 Task: Search one way flight ticket for 5 adults, 1 child, 2 infants in seat and 1 infant on lap in business from Homer: Homer Airport to Fort Wayne: Fort Wayne International Airport on 5-4-2023. Number of bags: 2 checked bags. Price is upto 81000. Outbound departure time preference is 16:45.
Action: Mouse moved to (324, 275)
Screenshot: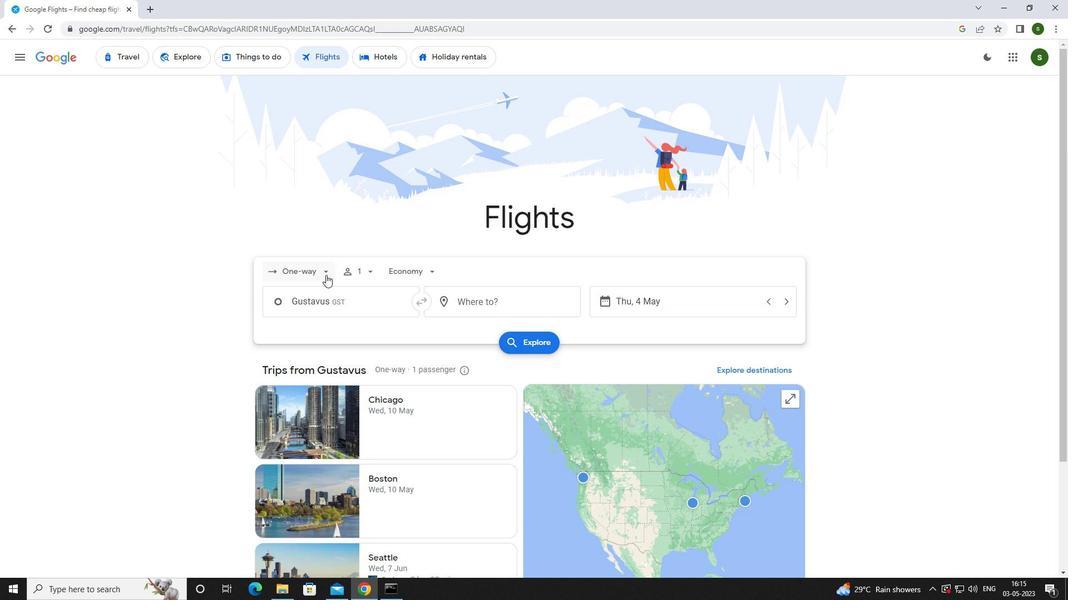 
Action: Mouse pressed left at (324, 275)
Screenshot: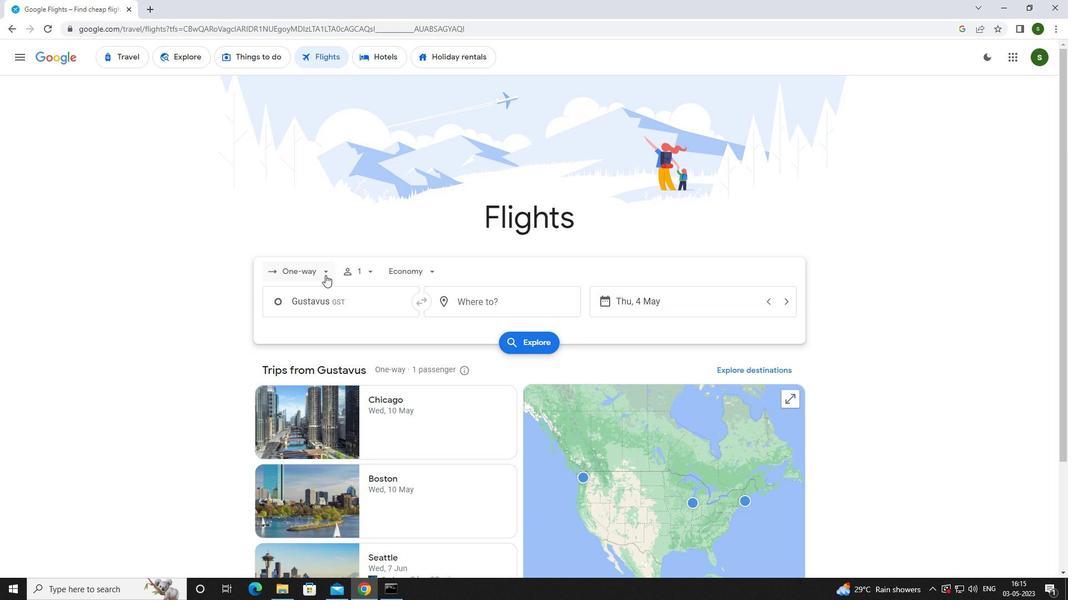 
Action: Mouse moved to (319, 322)
Screenshot: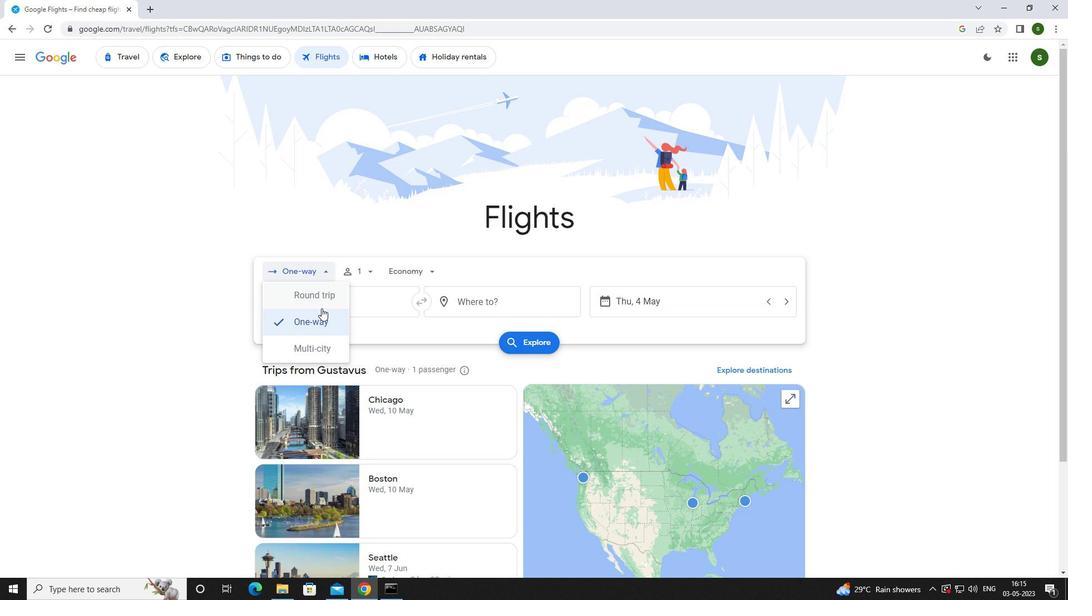 
Action: Mouse pressed left at (319, 322)
Screenshot: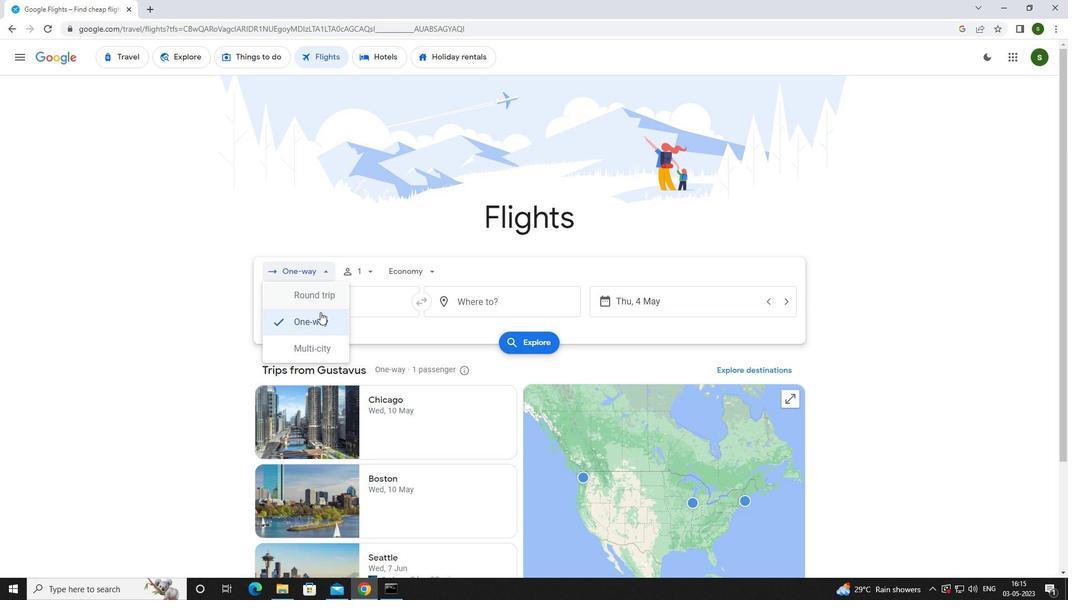 
Action: Mouse moved to (371, 271)
Screenshot: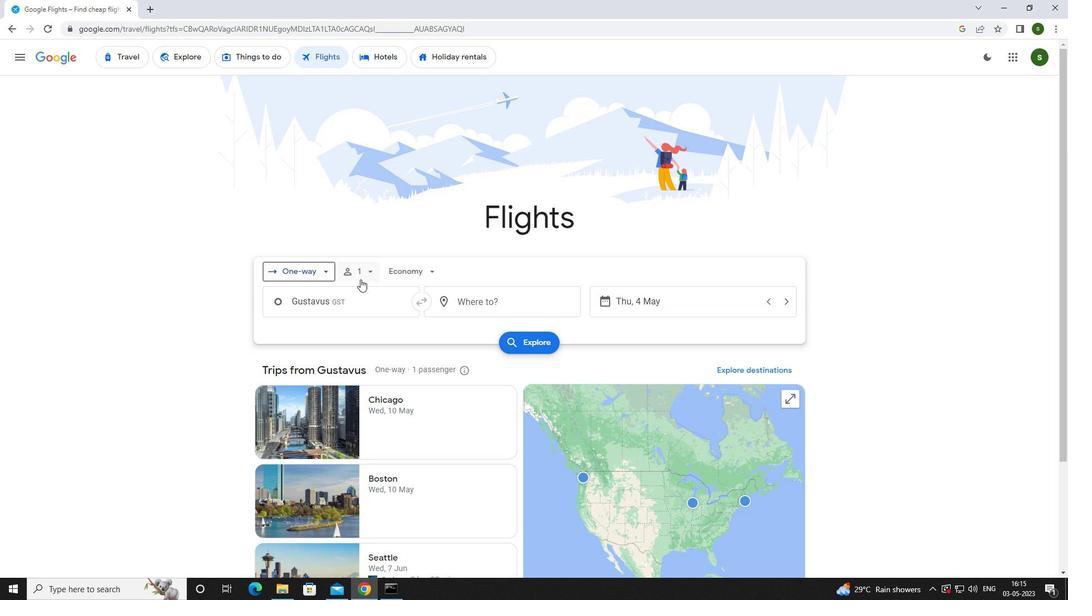 
Action: Mouse pressed left at (371, 271)
Screenshot: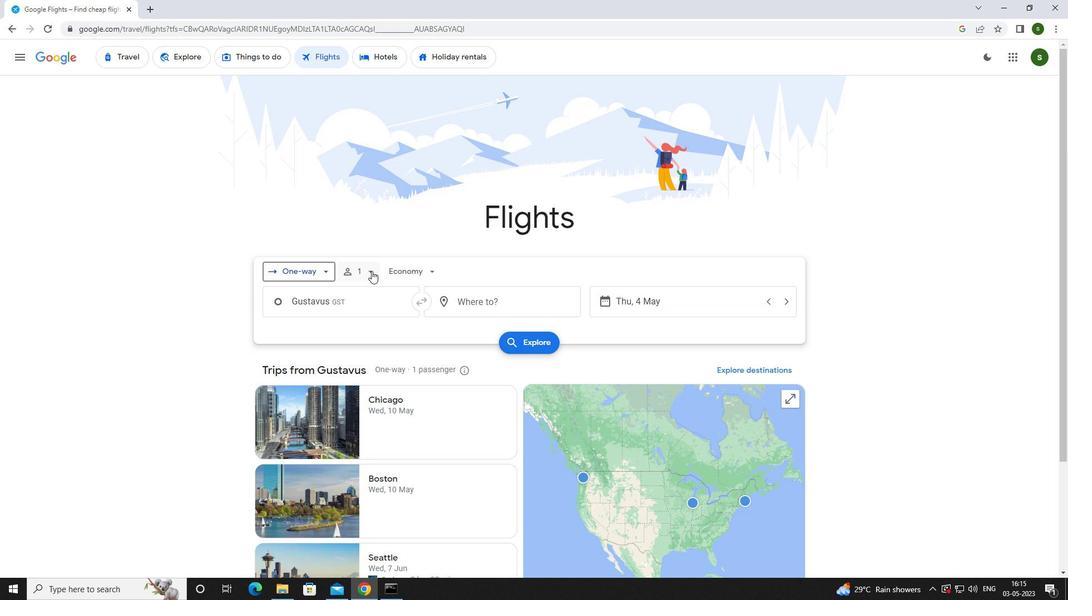 
Action: Mouse moved to (458, 297)
Screenshot: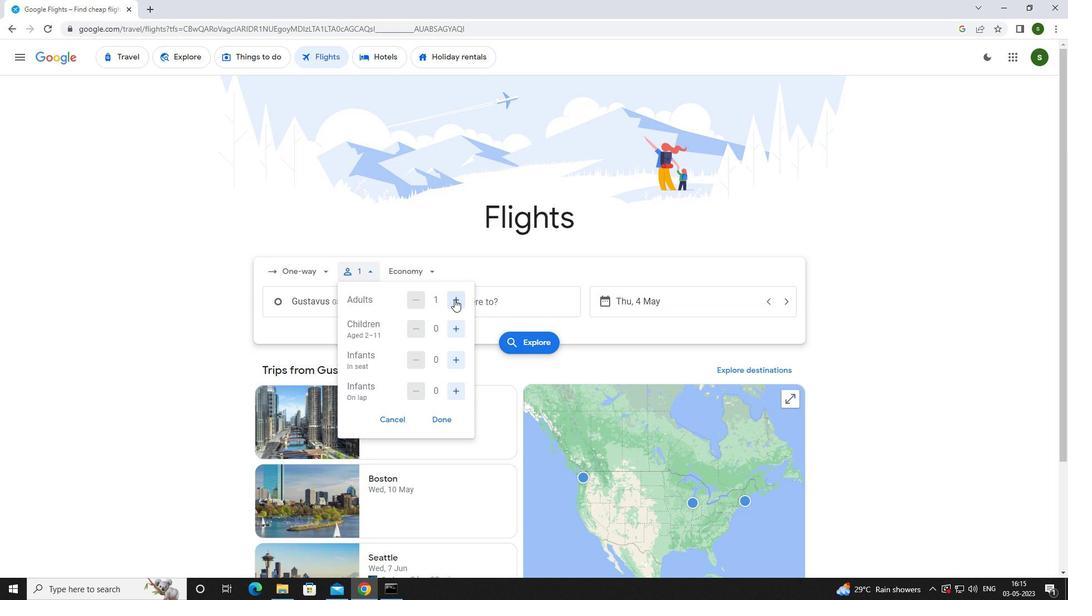 
Action: Mouse pressed left at (458, 297)
Screenshot: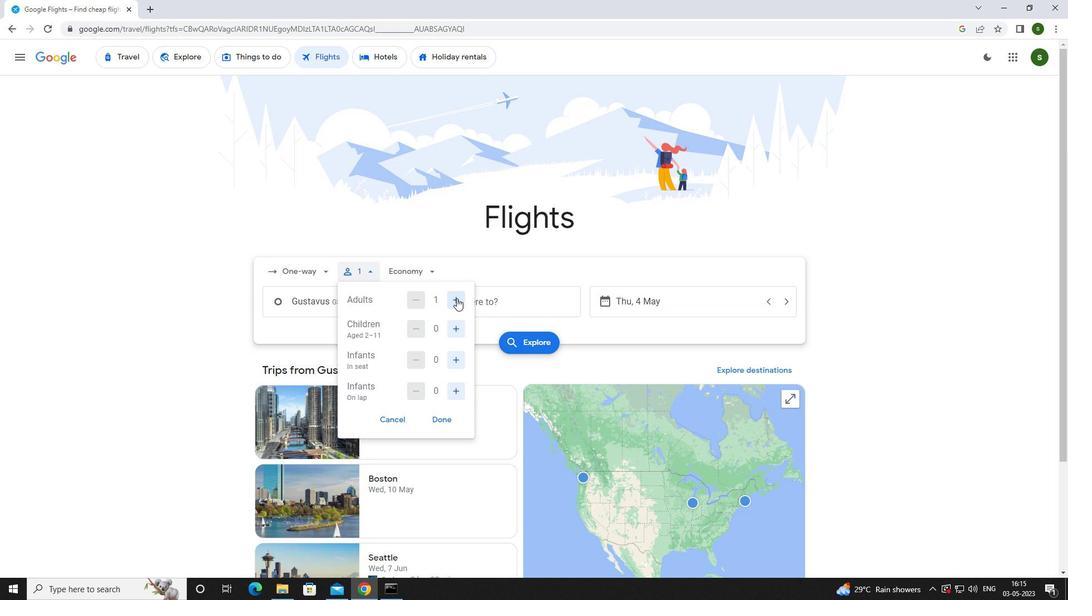 
Action: Mouse pressed left at (458, 297)
Screenshot: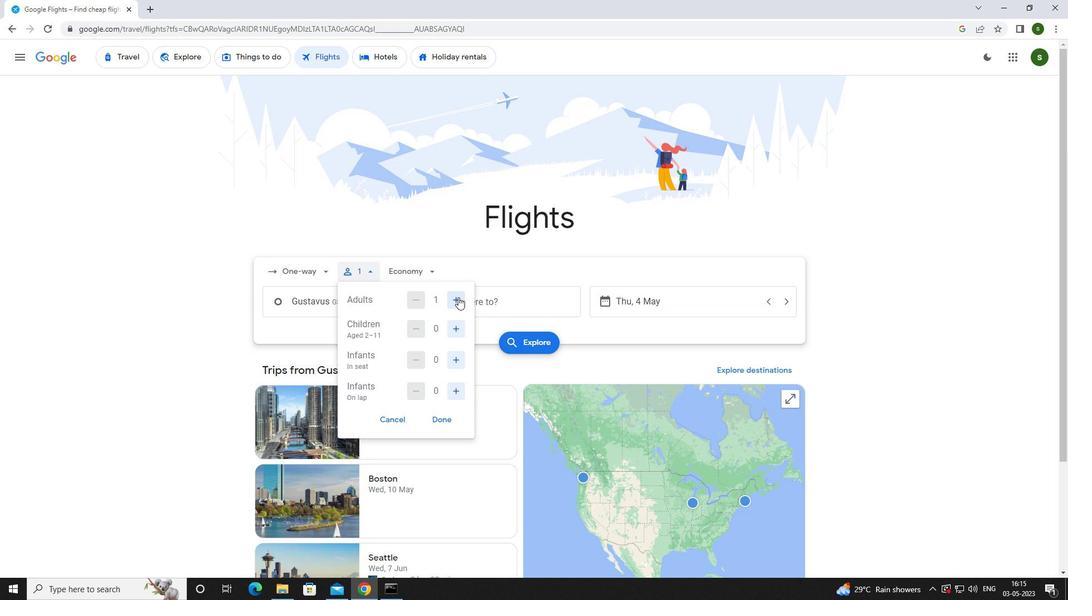 
Action: Mouse pressed left at (458, 297)
Screenshot: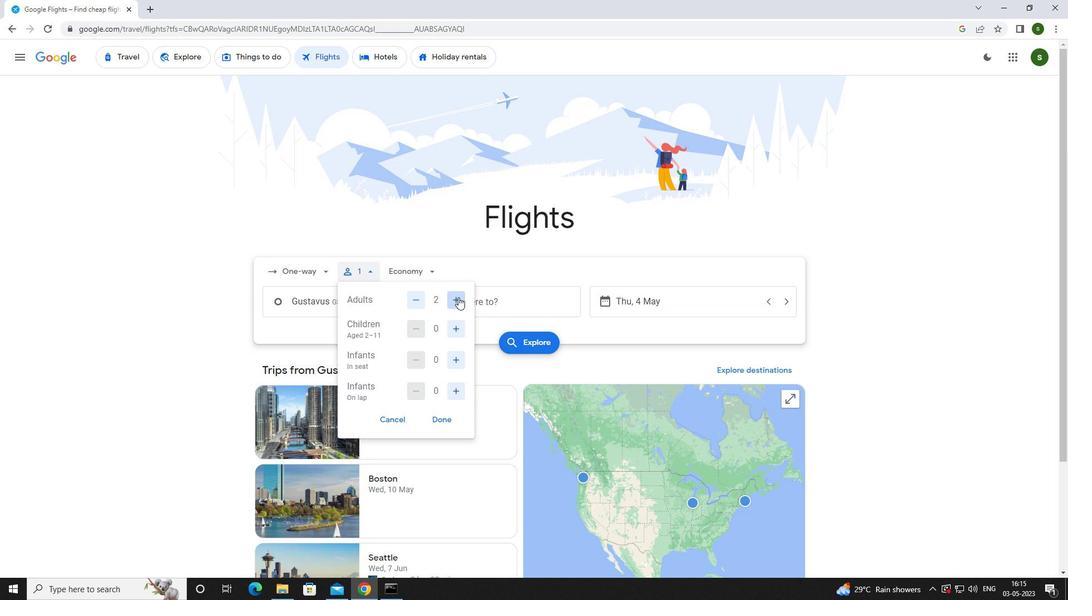 
Action: Mouse pressed left at (458, 297)
Screenshot: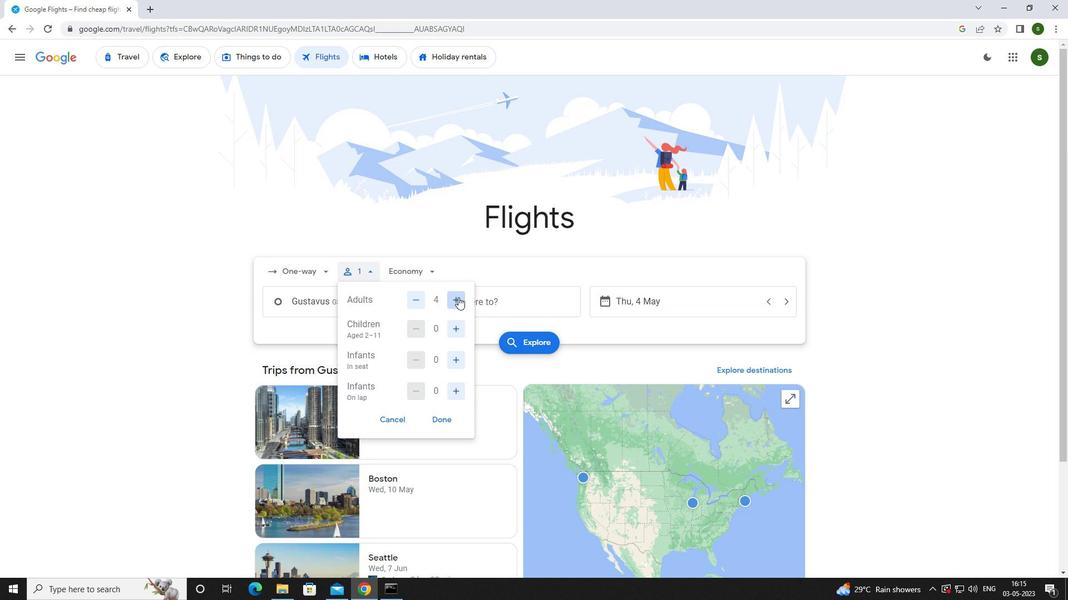 
Action: Mouse moved to (447, 328)
Screenshot: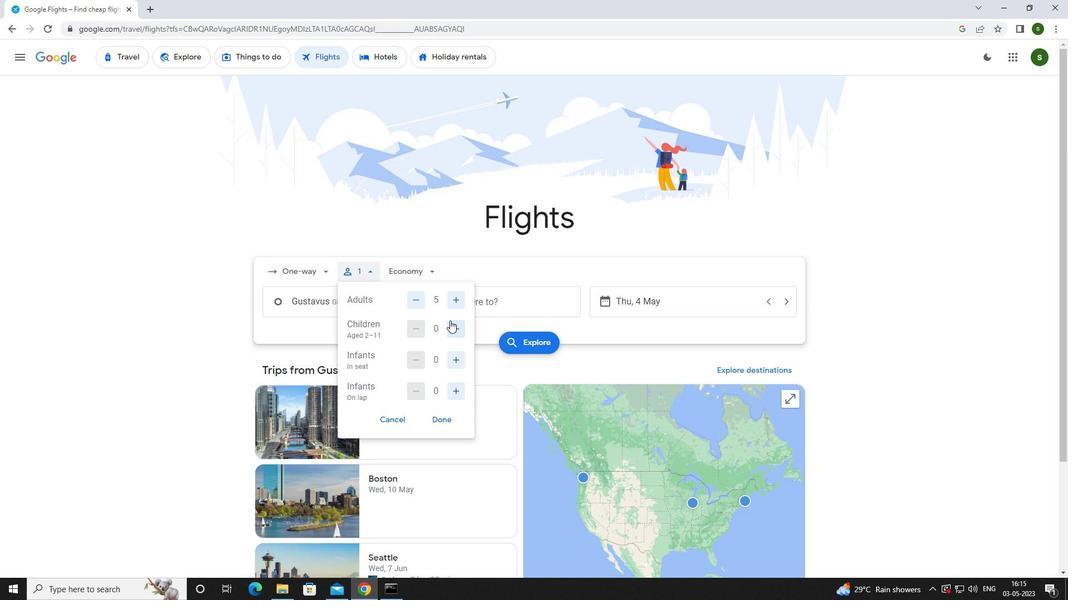
Action: Mouse pressed left at (447, 328)
Screenshot: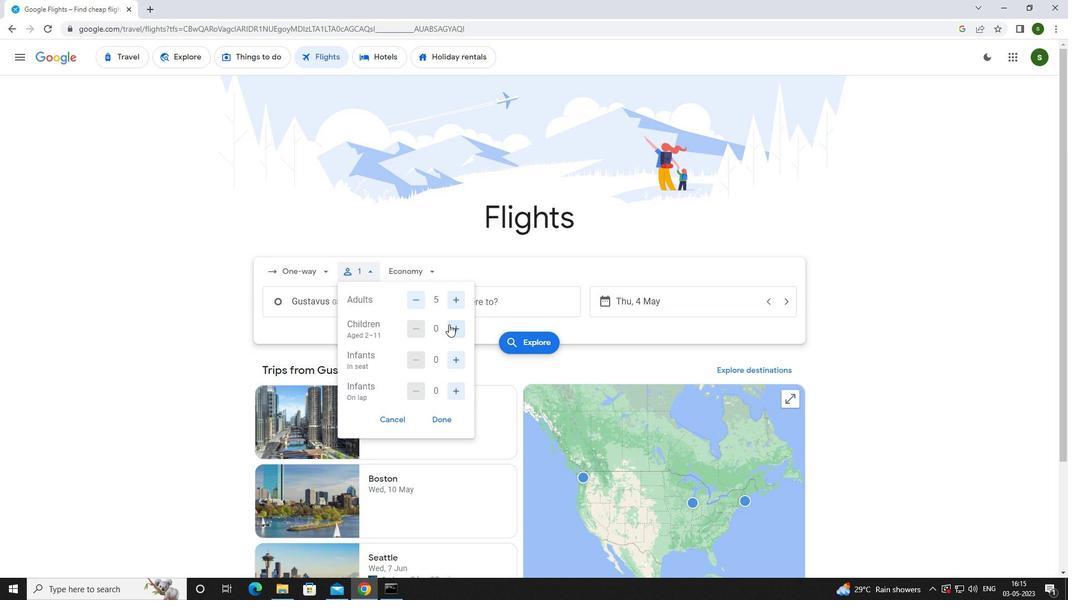 
Action: Mouse moved to (453, 350)
Screenshot: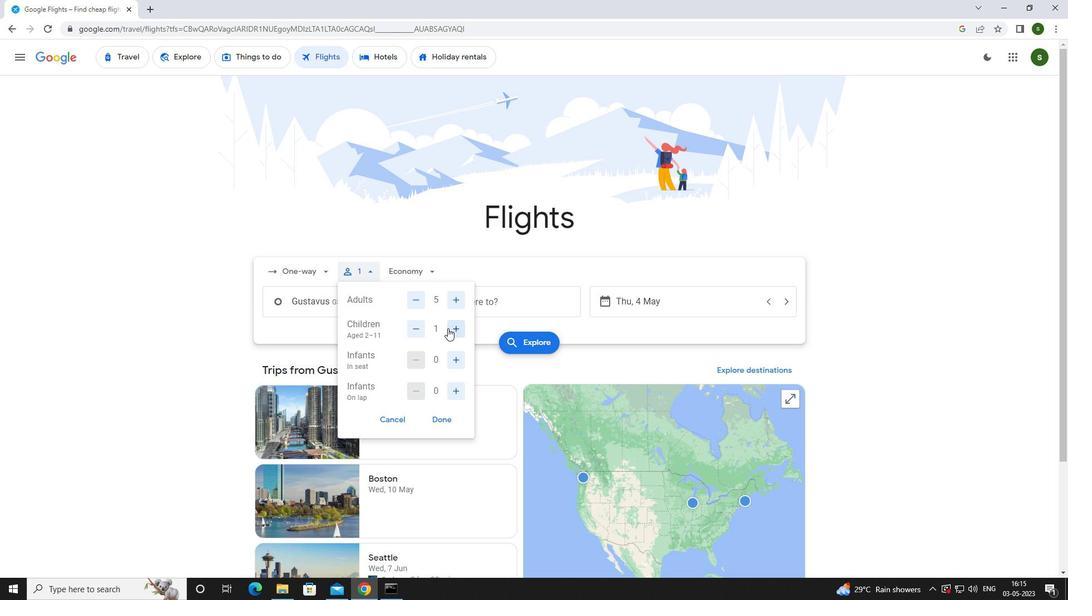 
Action: Mouse pressed left at (453, 350)
Screenshot: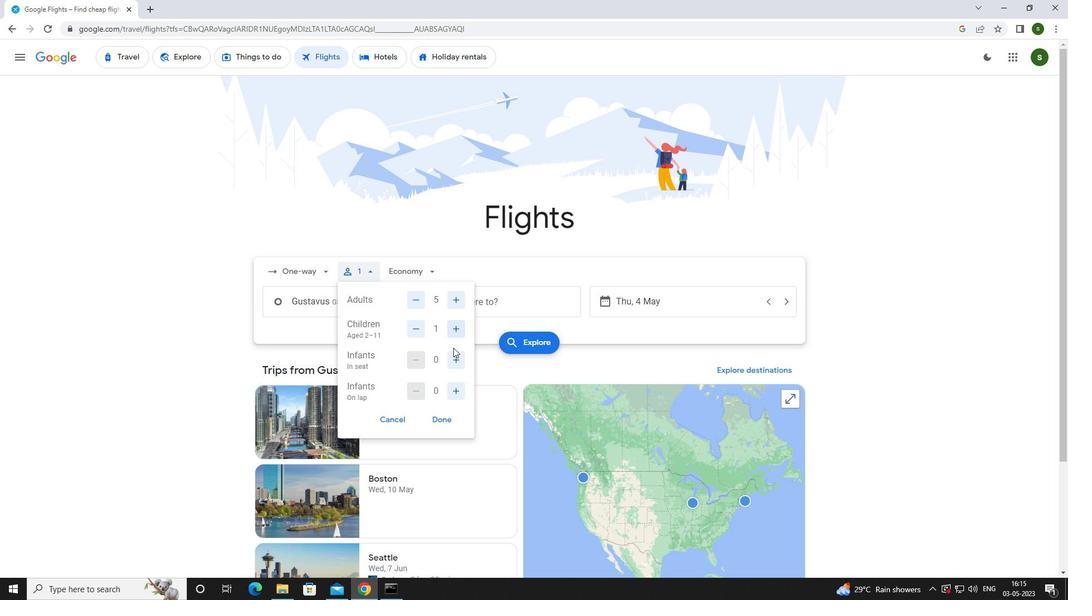 
Action: Mouse pressed left at (453, 350)
Screenshot: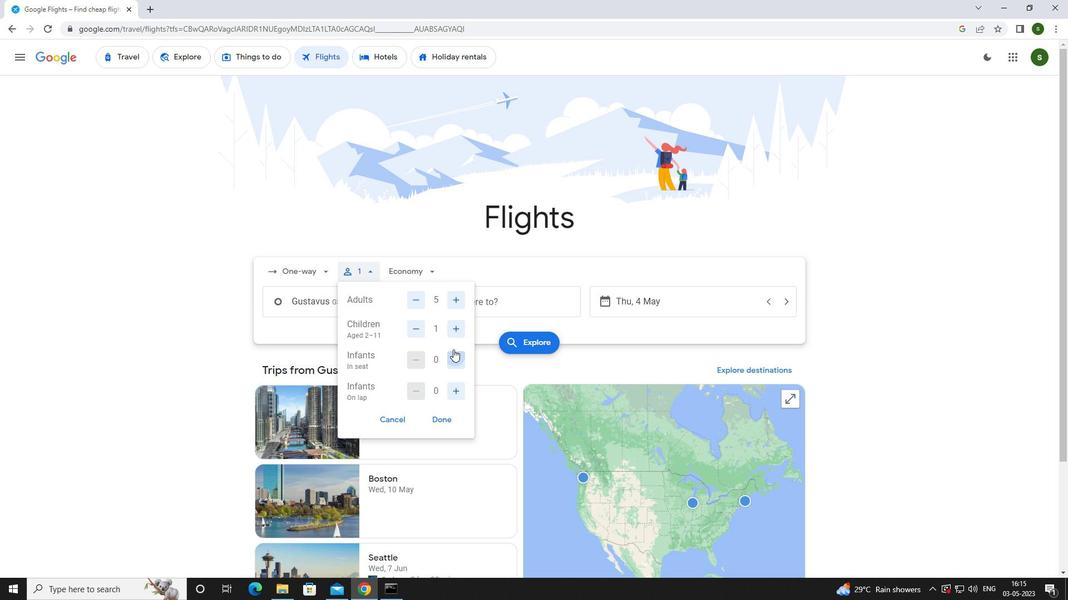 
Action: Mouse moved to (455, 388)
Screenshot: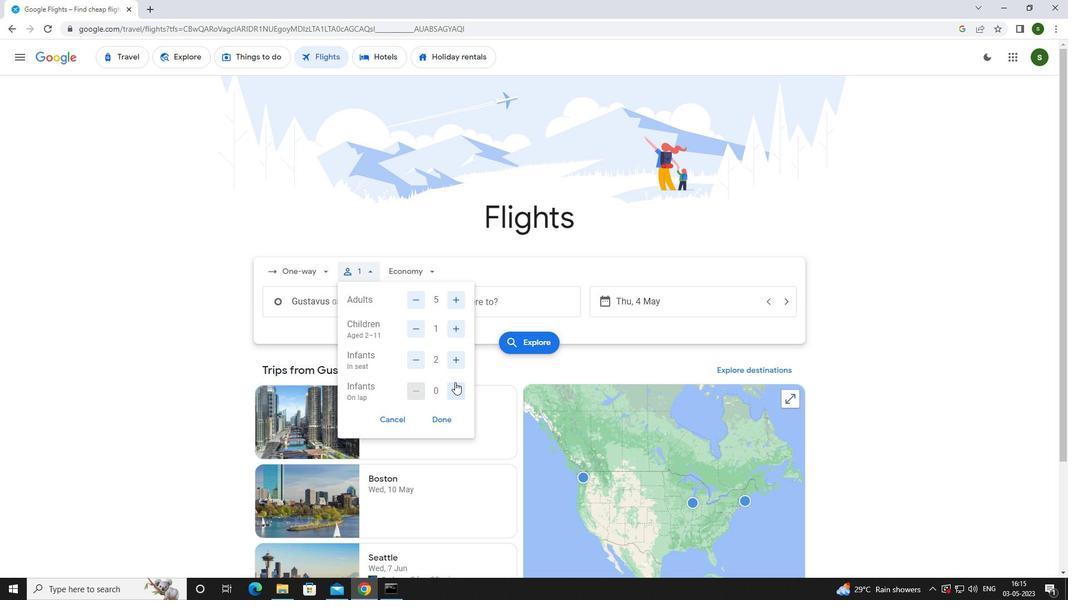 
Action: Mouse pressed left at (455, 388)
Screenshot: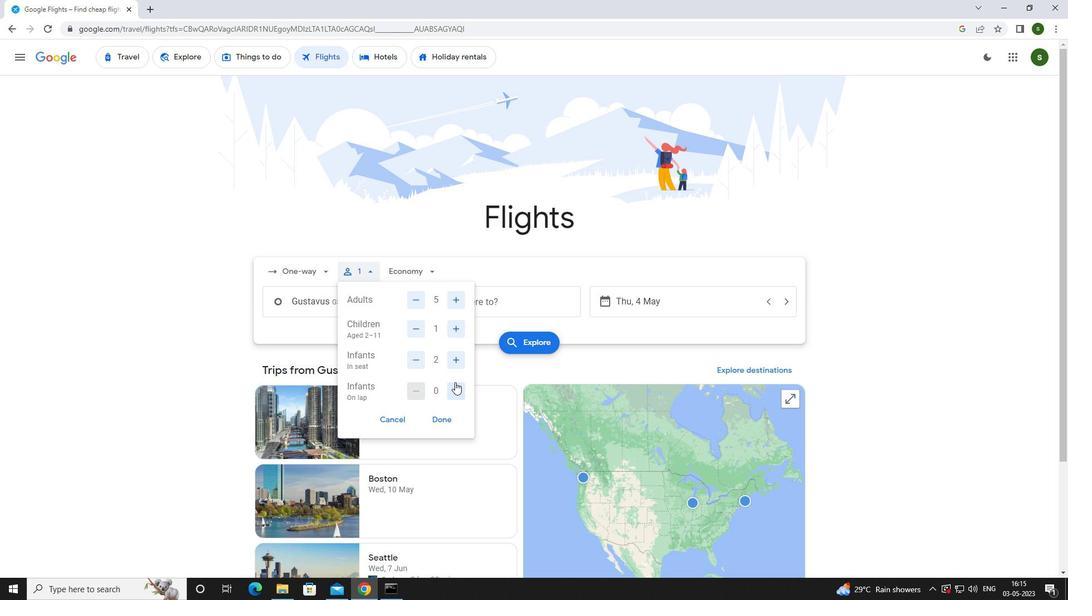 
Action: Mouse moved to (422, 268)
Screenshot: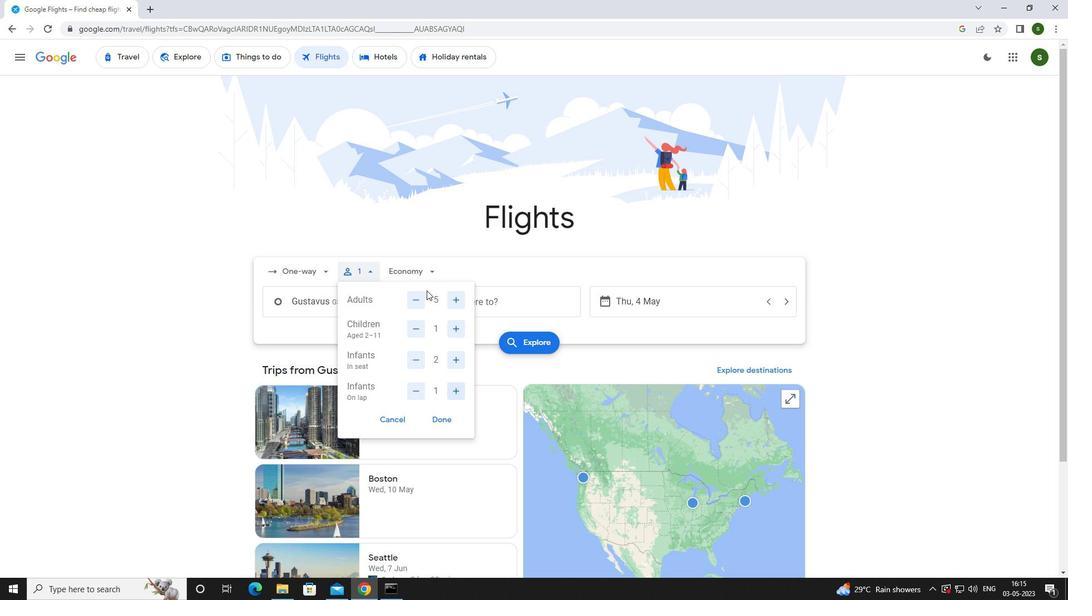 
Action: Mouse pressed left at (422, 268)
Screenshot: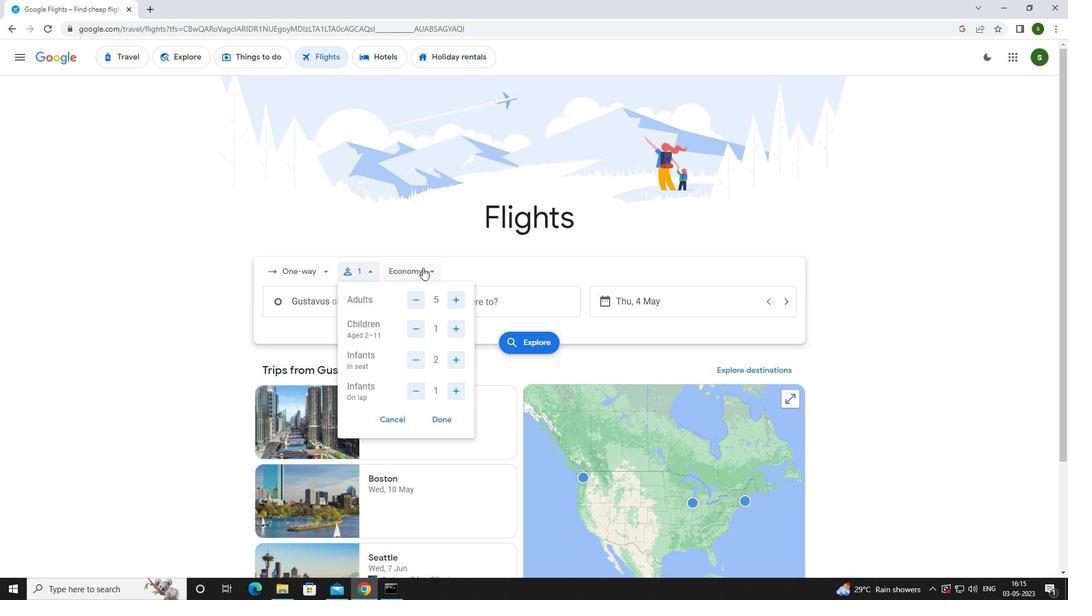 
Action: Mouse moved to (434, 346)
Screenshot: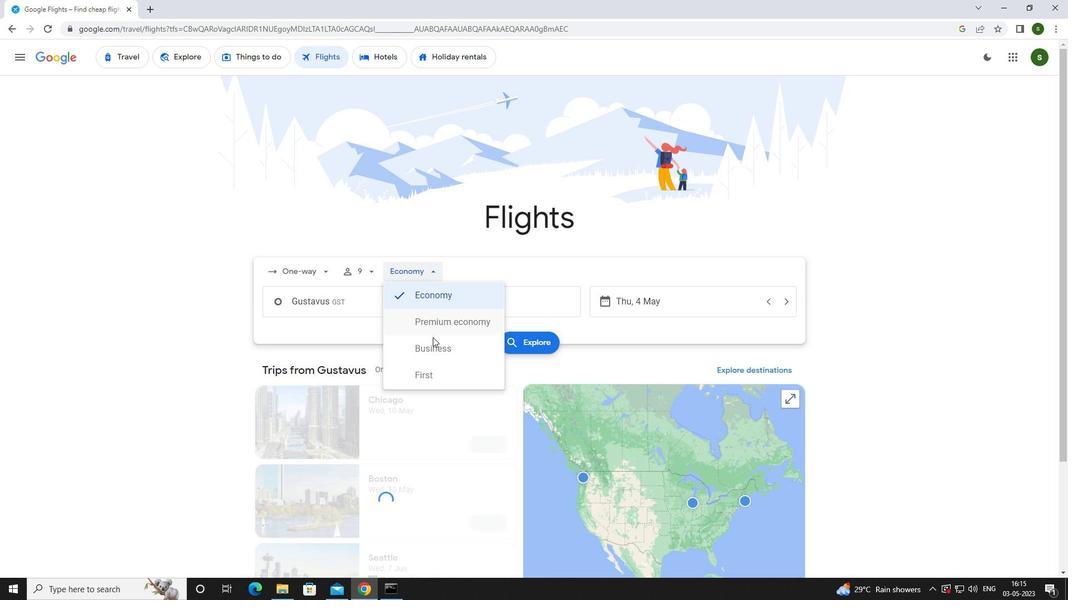 
Action: Mouse pressed left at (434, 346)
Screenshot: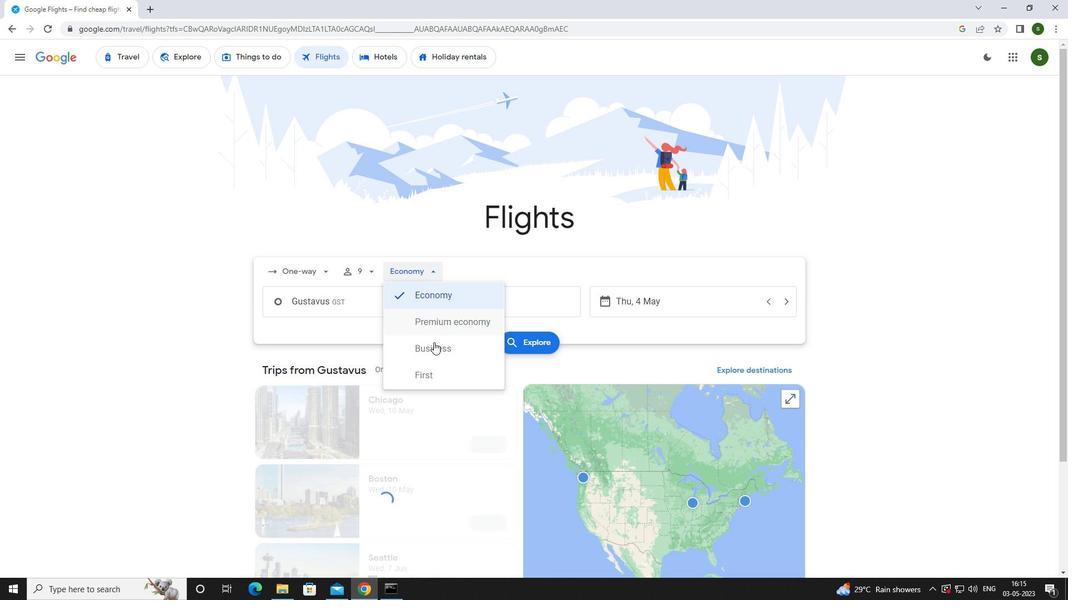 
Action: Mouse moved to (373, 301)
Screenshot: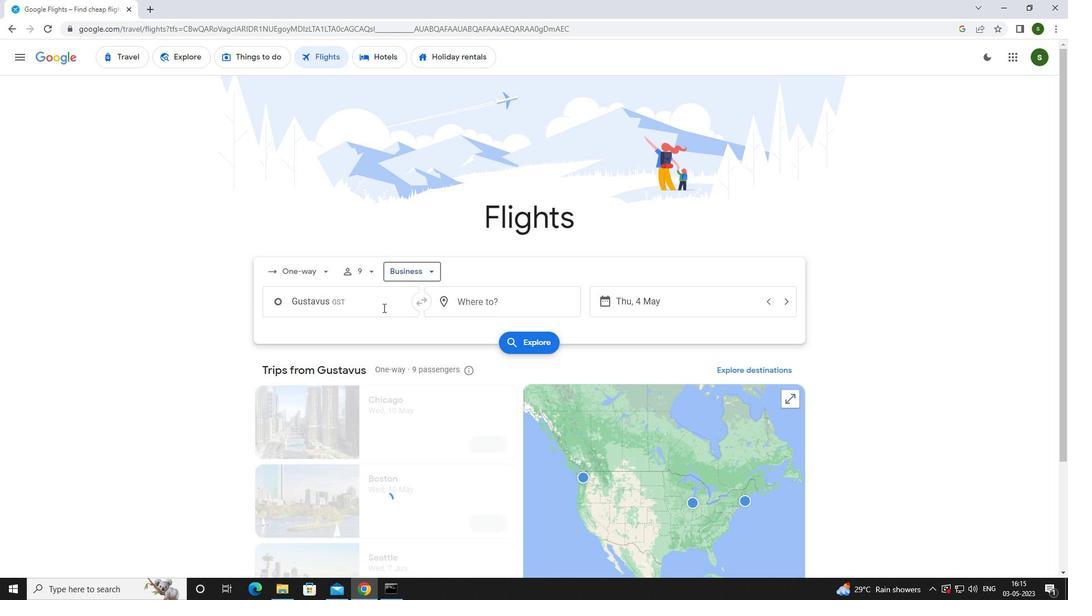 
Action: Mouse pressed left at (373, 301)
Screenshot: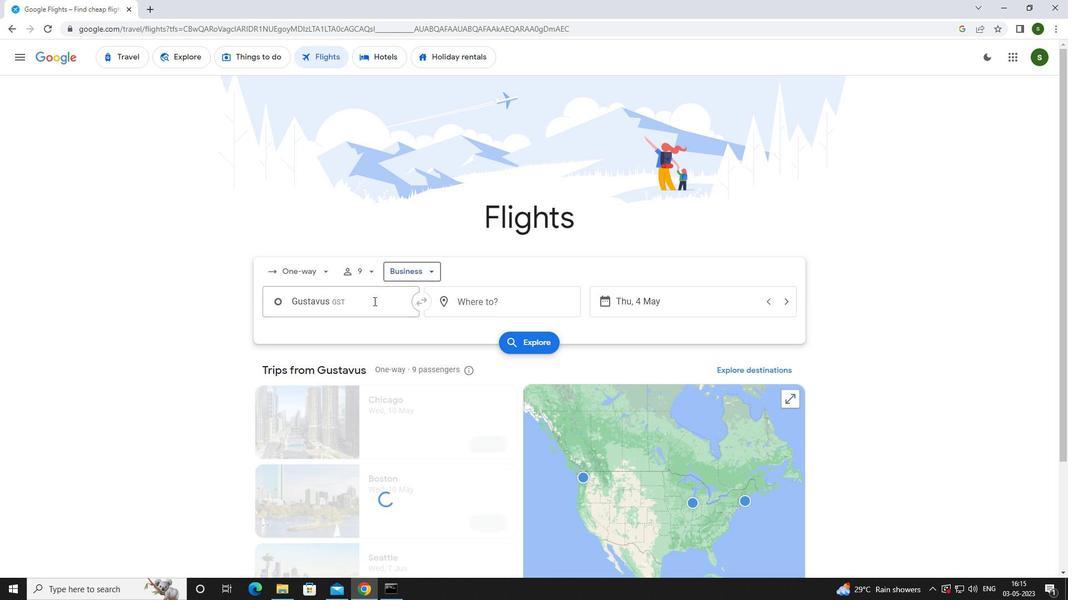 
Action: Key pressed <Key.caps_lock>h<Key.caps_lock>omer
Screenshot: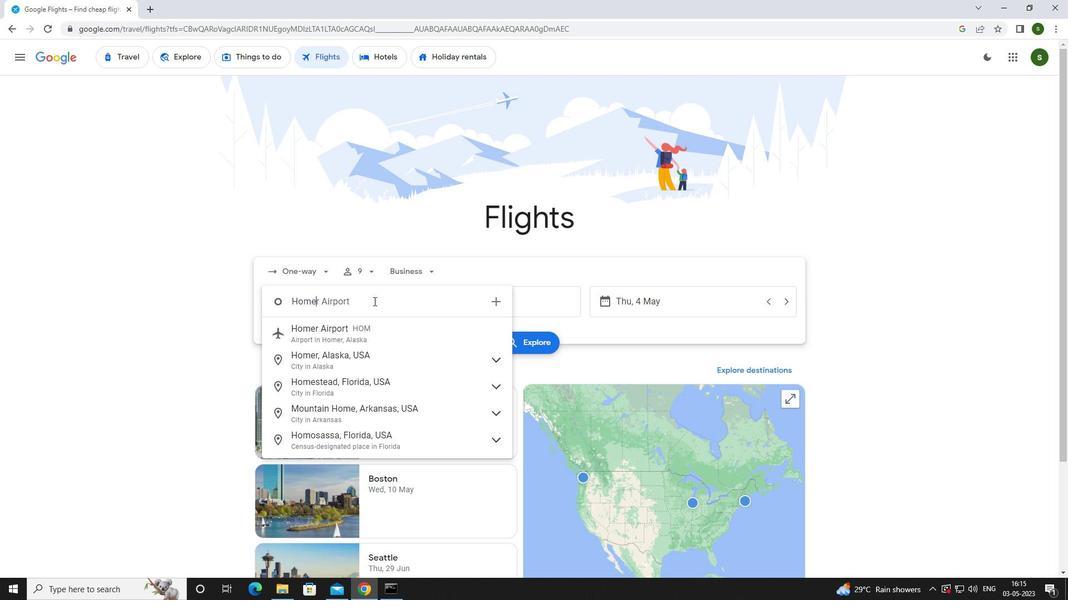 
Action: Mouse moved to (384, 392)
Screenshot: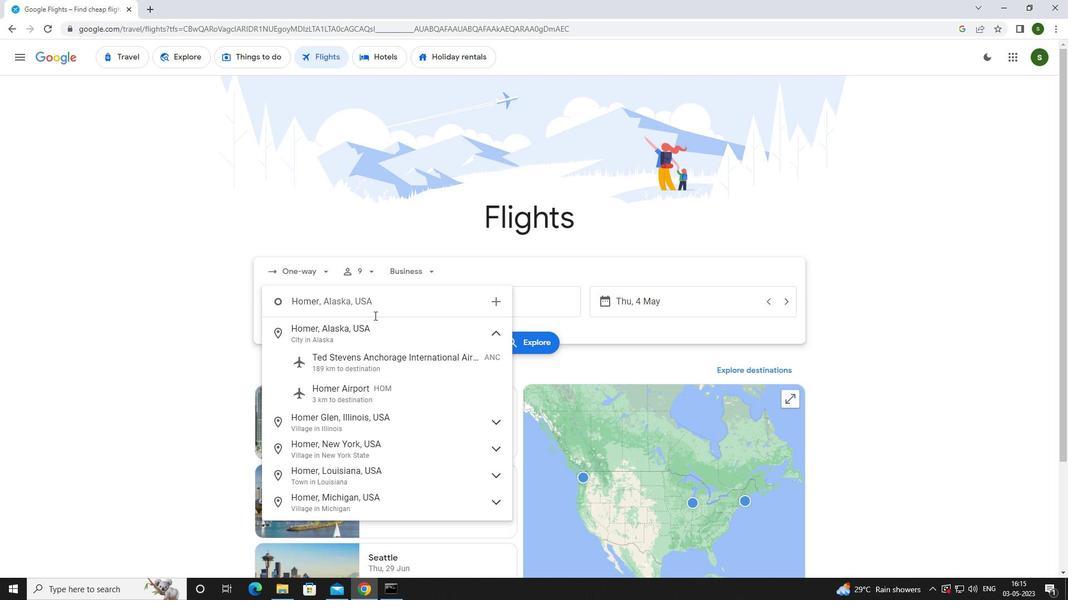 
Action: Mouse pressed left at (384, 392)
Screenshot: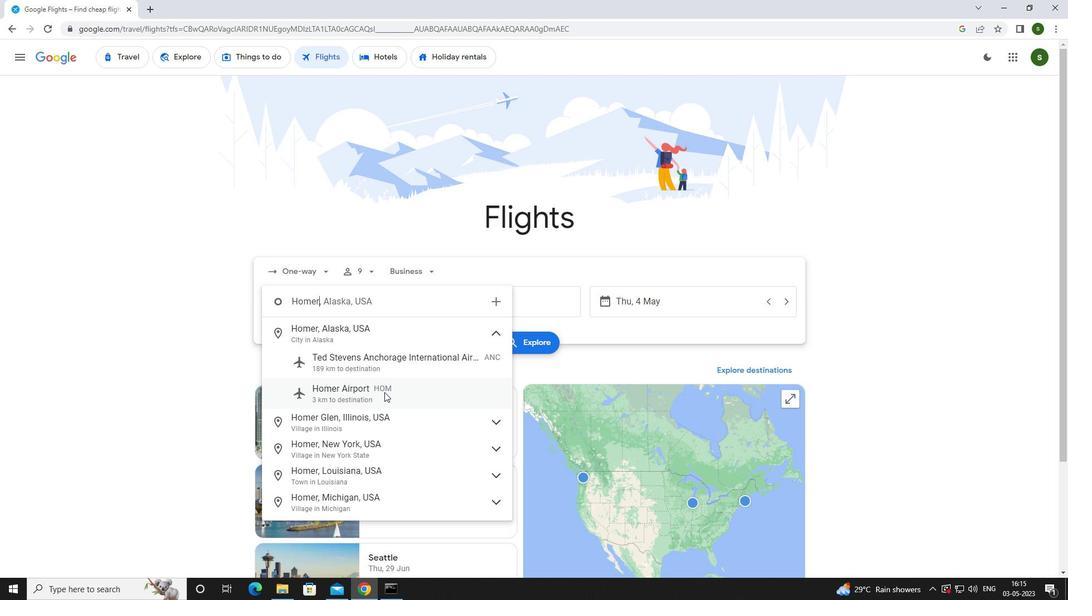 
Action: Mouse moved to (495, 306)
Screenshot: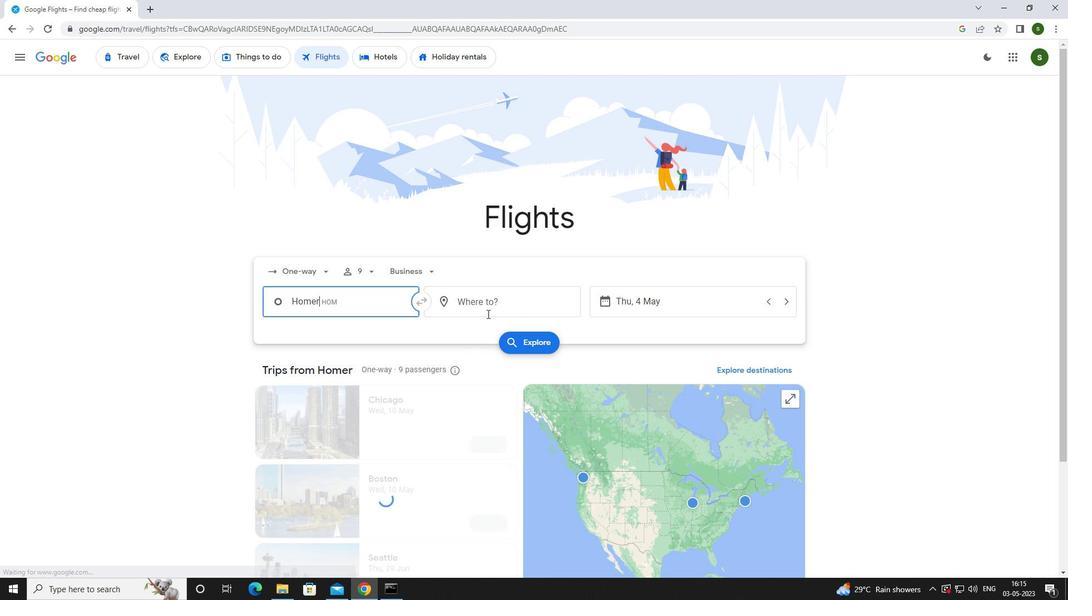 
Action: Mouse pressed left at (495, 306)
Screenshot: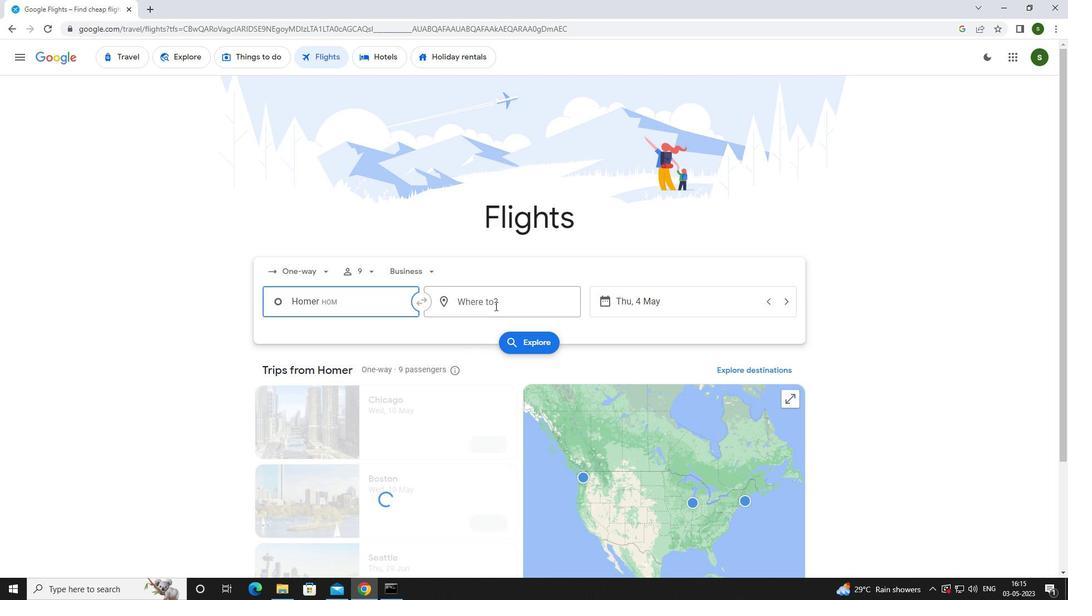 
Action: Key pressed <Key.caps_lock>f<Key.caps_lock>ort<Key.space><Key.caps_lock>w<Key.caps_lock>ay
Screenshot: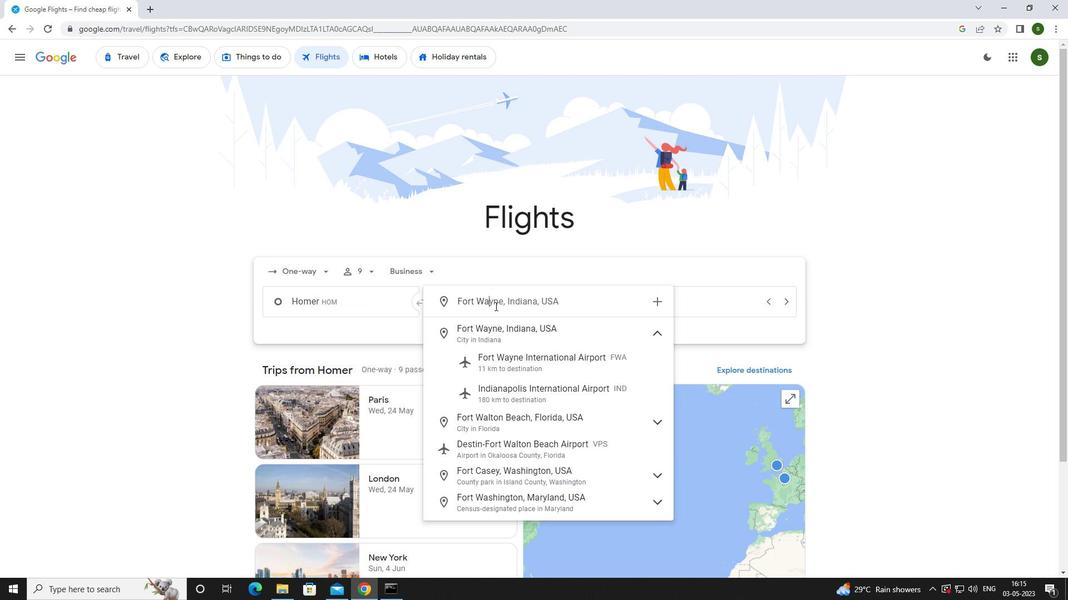 
Action: Mouse moved to (515, 360)
Screenshot: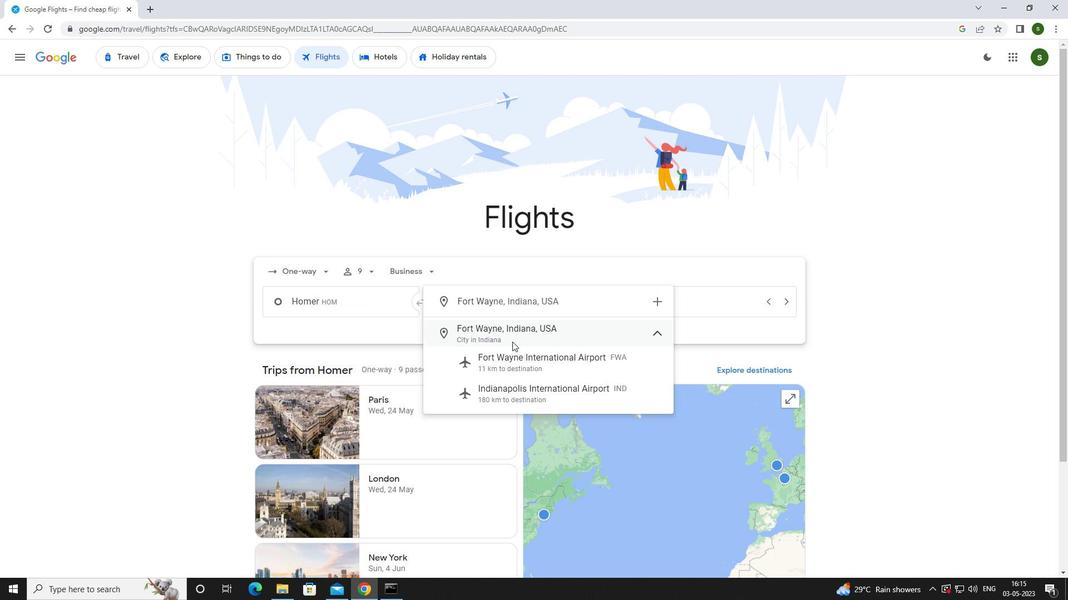 
Action: Mouse pressed left at (515, 360)
Screenshot: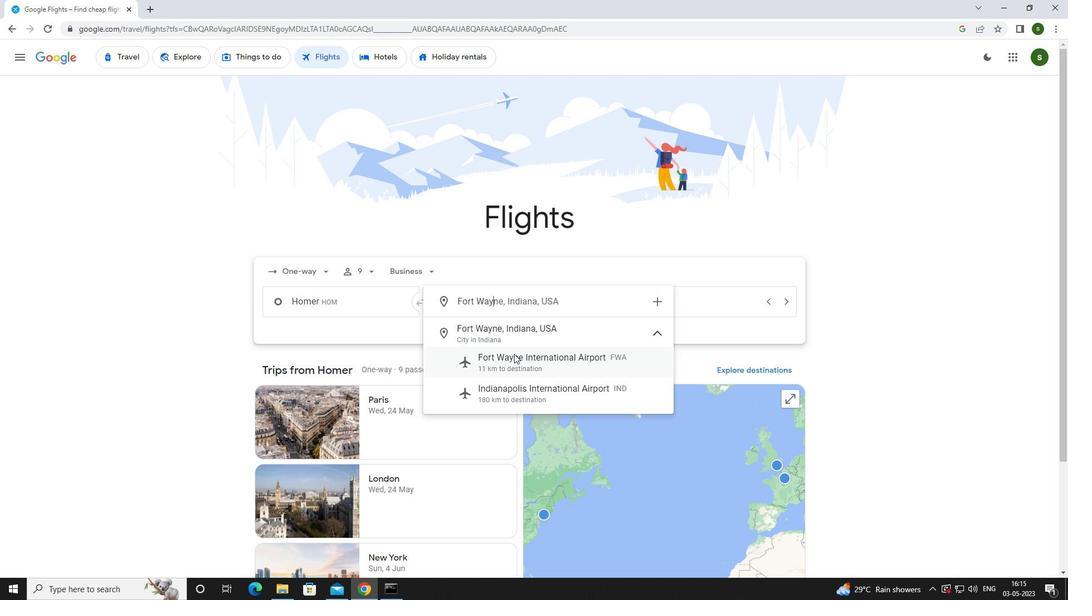 
Action: Mouse moved to (676, 305)
Screenshot: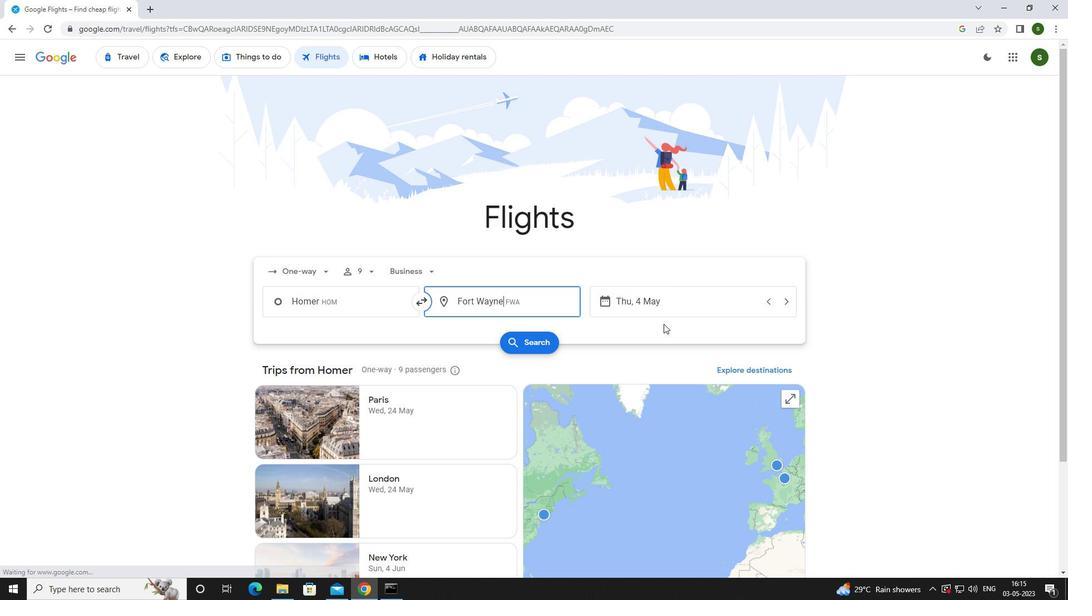 
Action: Mouse pressed left at (676, 305)
Screenshot: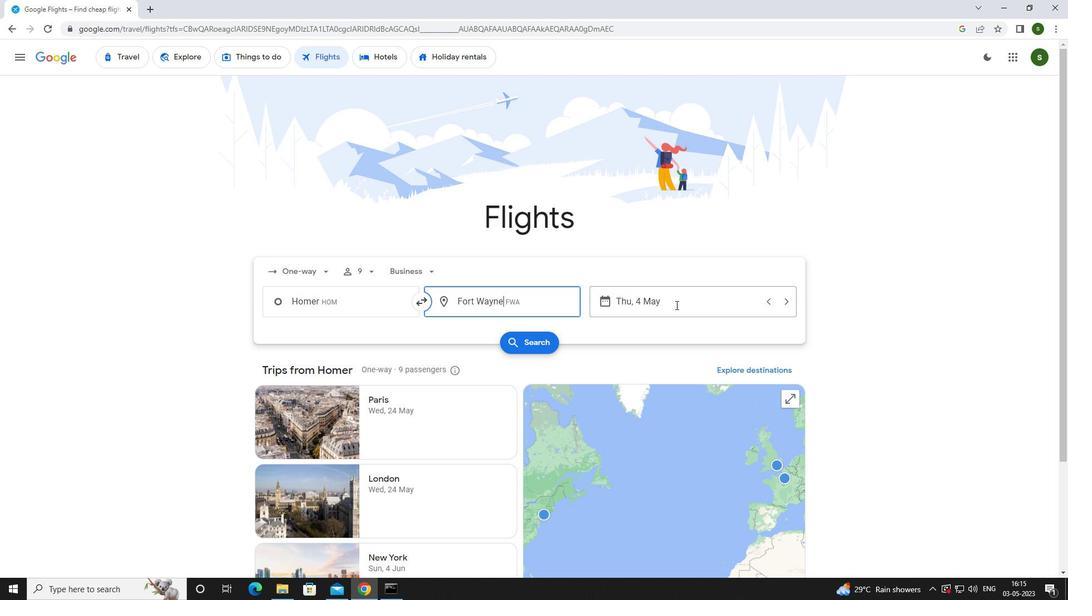 
Action: Mouse moved to (513, 381)
Screenshot: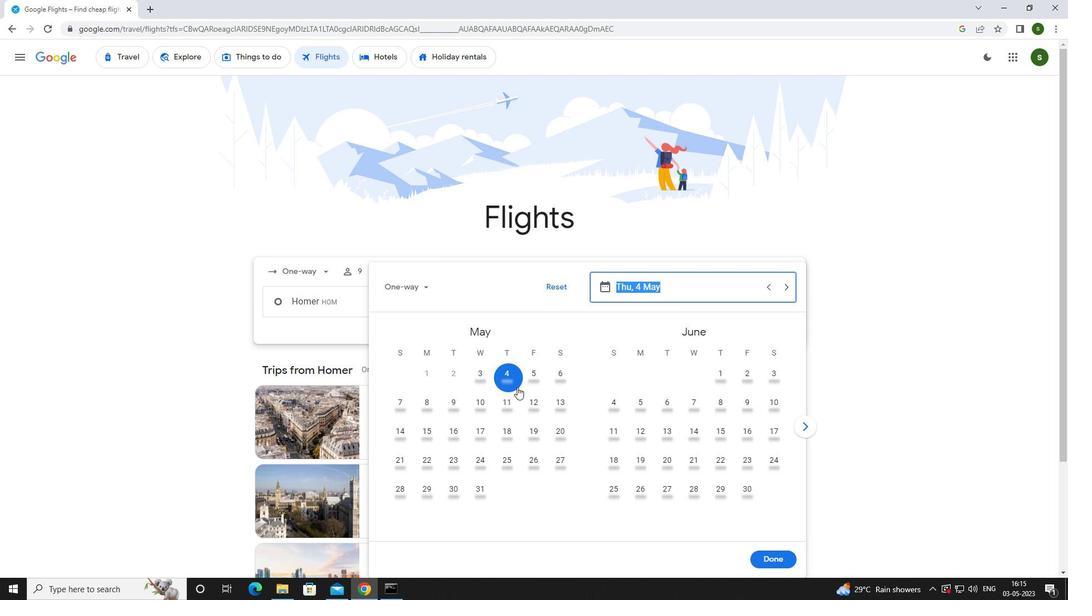 
Action: Mouse pressed left at (513, 381)
Screenshot: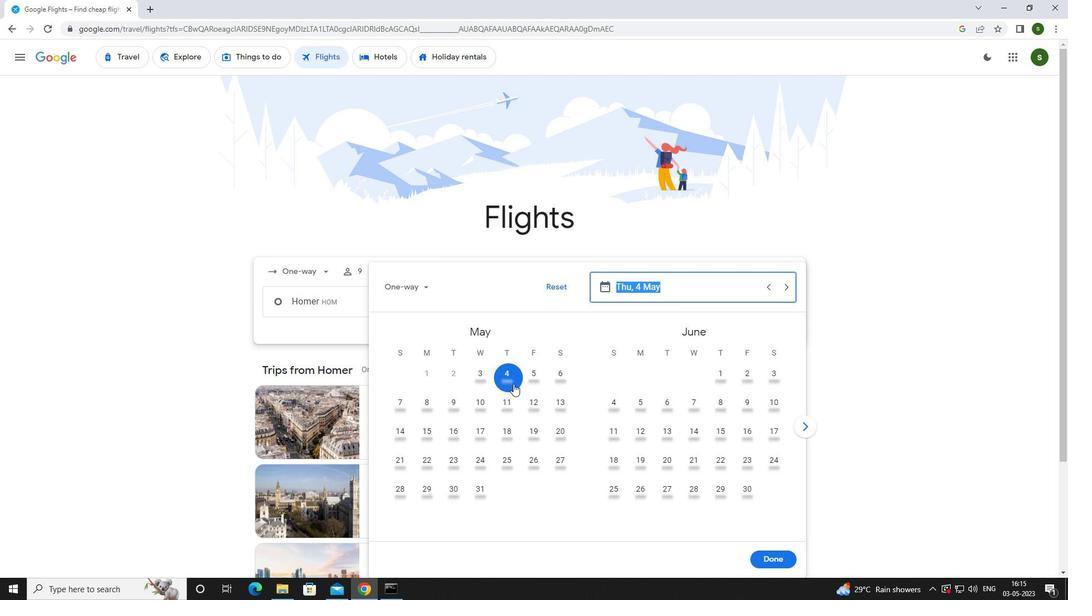
Action: Mouse moved to (772, 561)
Screenshot: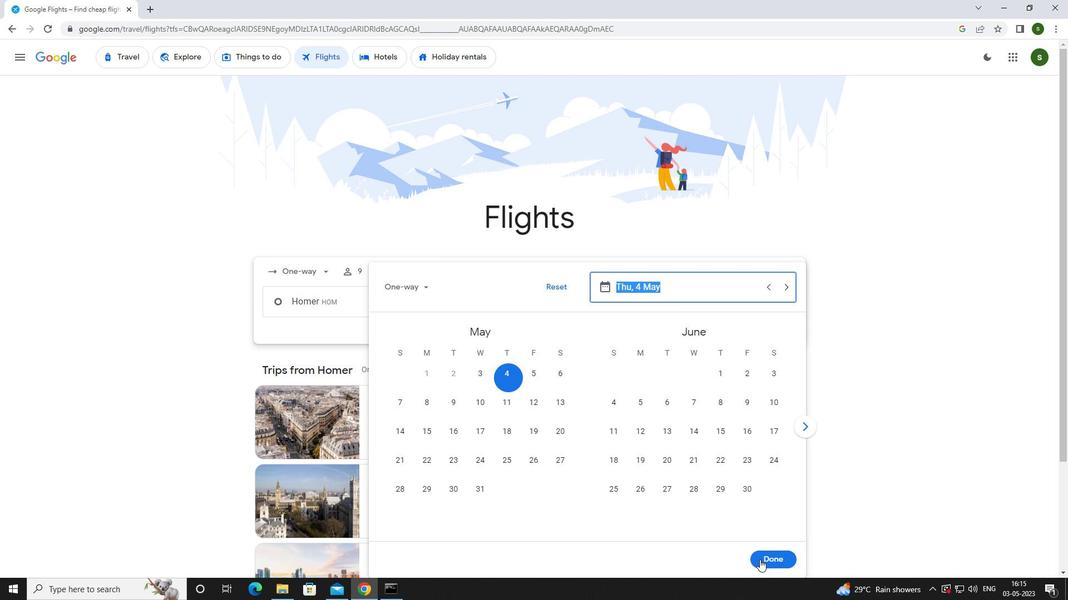 
Action: Mouse pressed left at (772, 561)
Screenshot: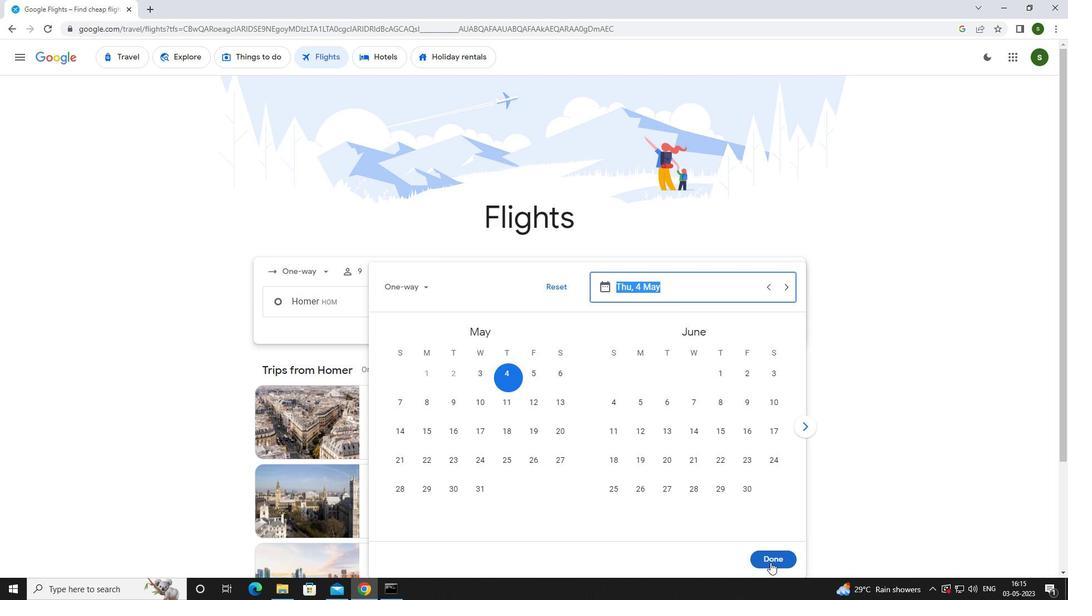 
Action: Mouse moved to (523, 337)
Screenshot: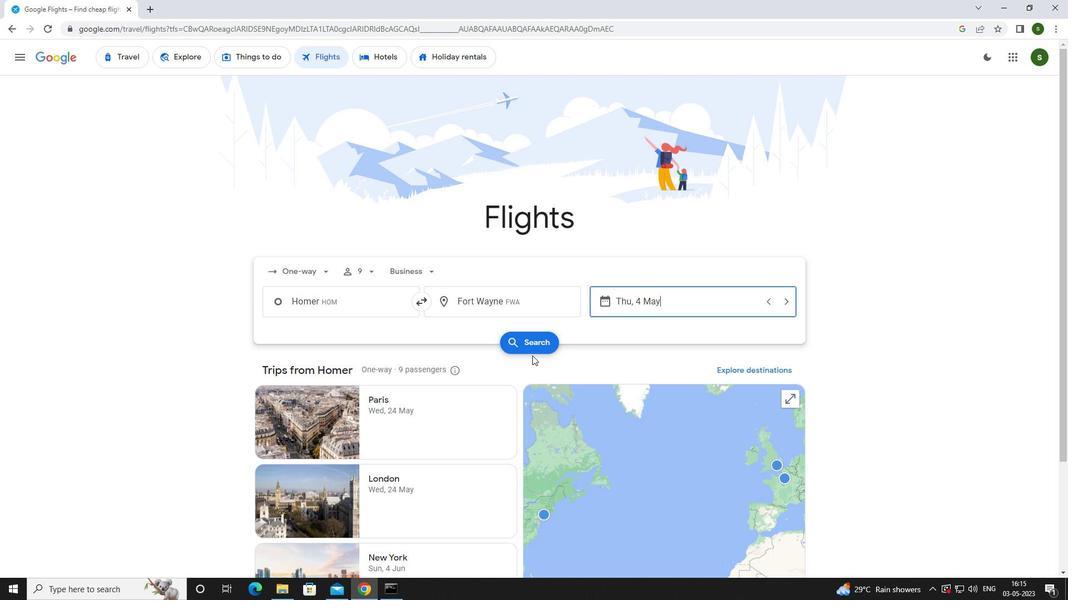 
Action: Mouse pressed left at (523, 337)
Screenshot: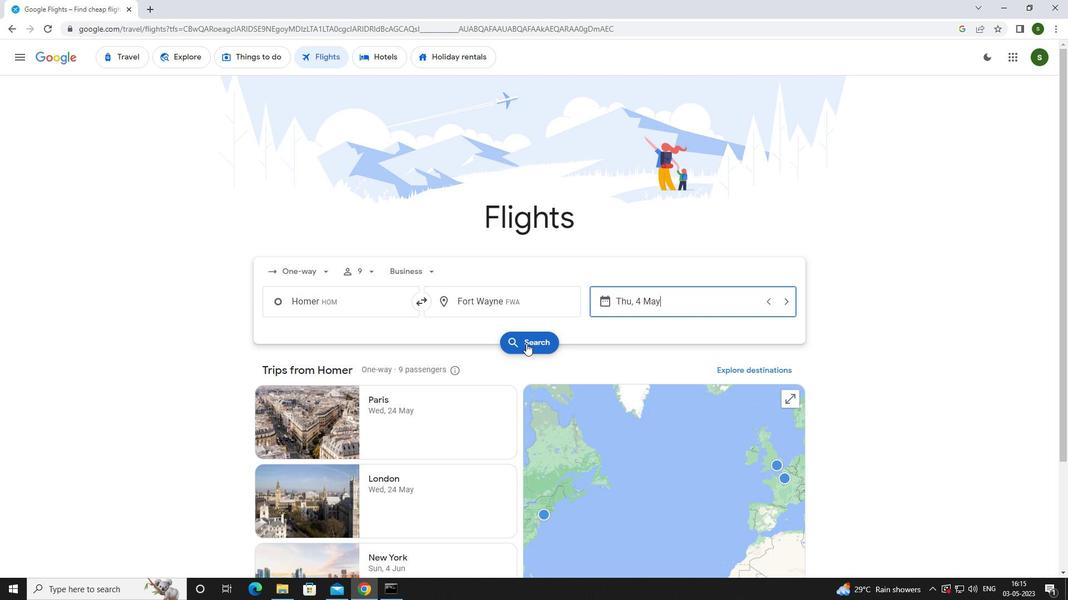 
Action: Mouse moved to (283, 163)
Screenshot: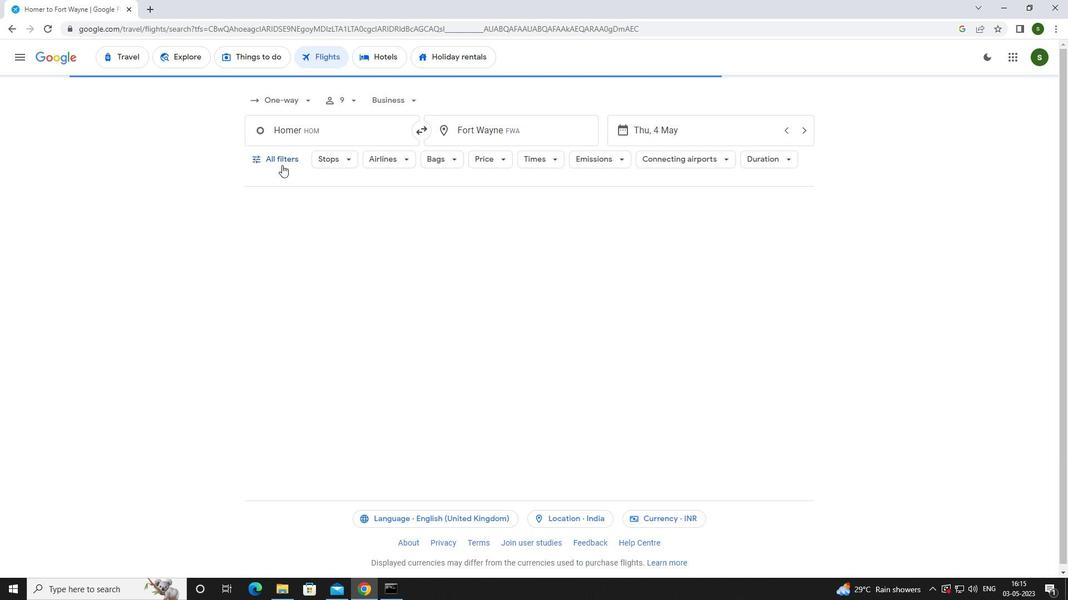 
Action: Mouse pressed left at (283, 163)
Screenshot: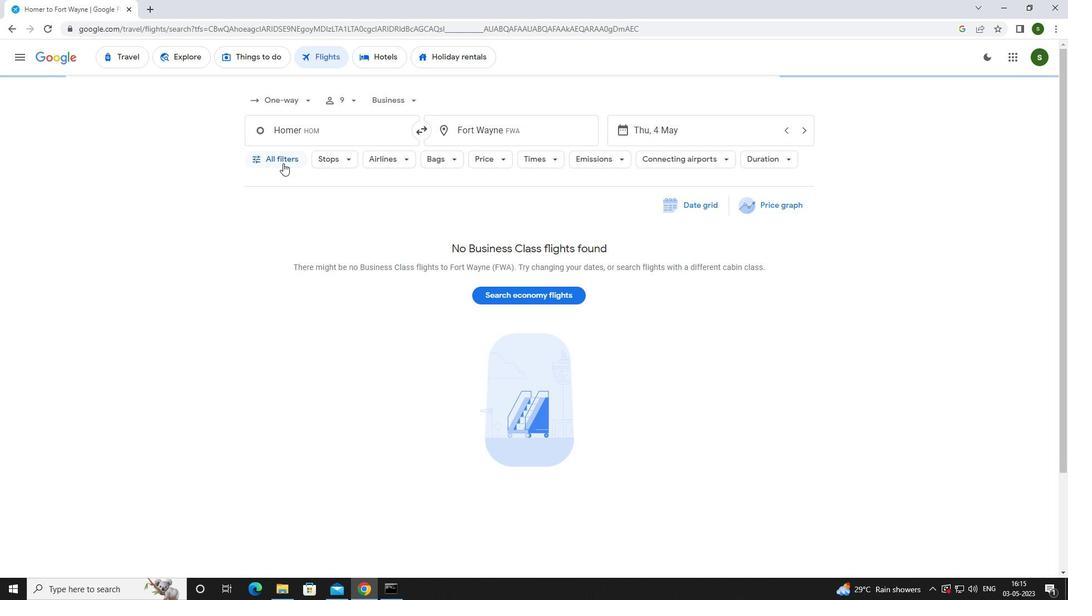 
Action: Mouse moved to (372, 291)
Screenshot: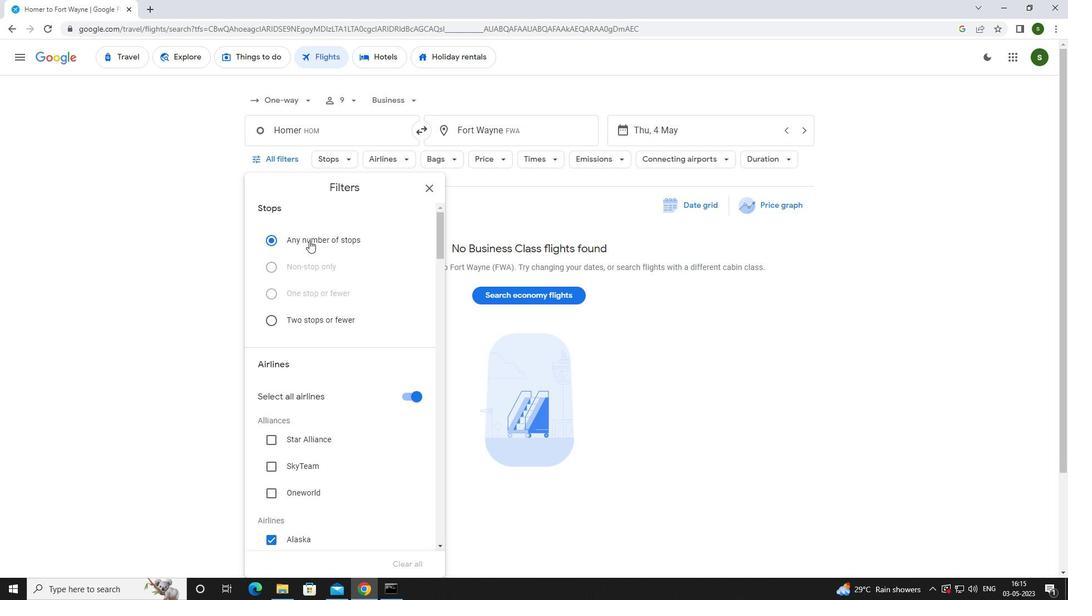 
Action: Mouse scrolled (372, 290) with delta (0, 0)
Screenshot: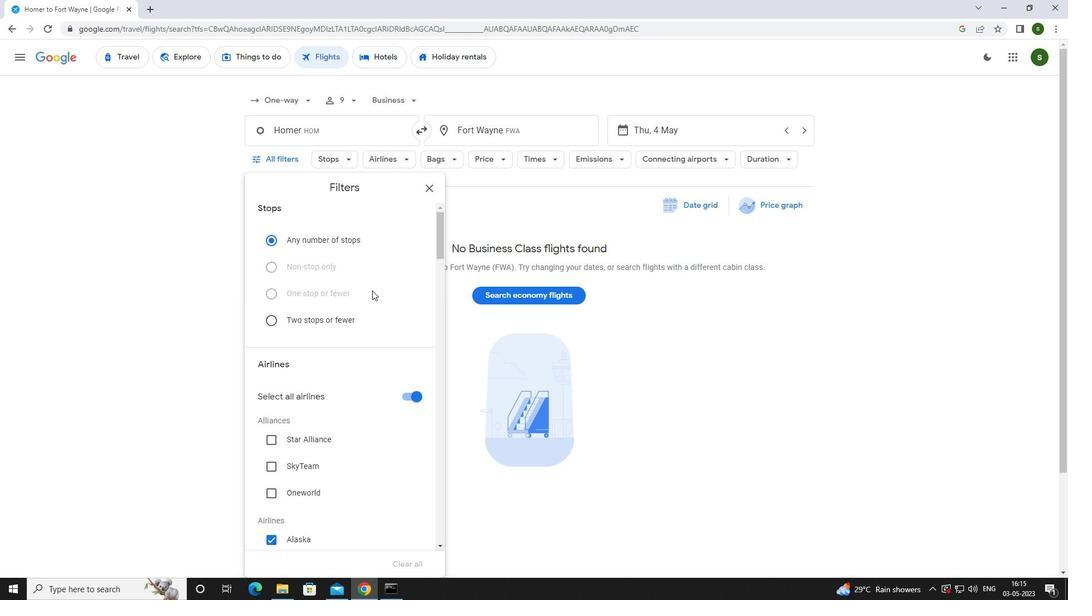 
Action: Mouse scrolled (372, 290) with delta (0, 0)
Screenshot: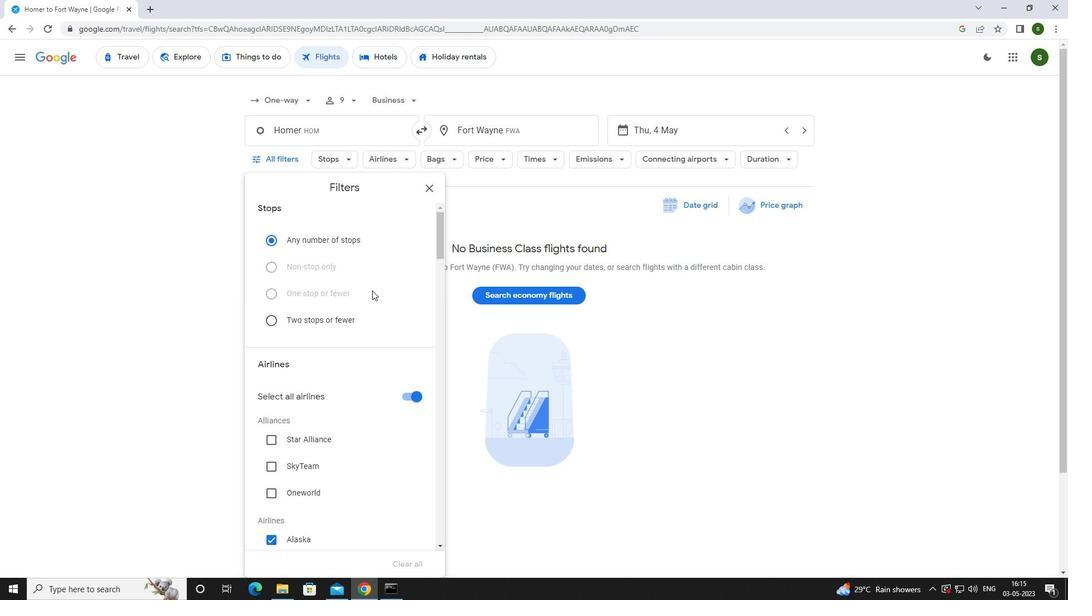 
Action: Mouse scrolled (372, 290) with delta (0, 0)
Screenshot: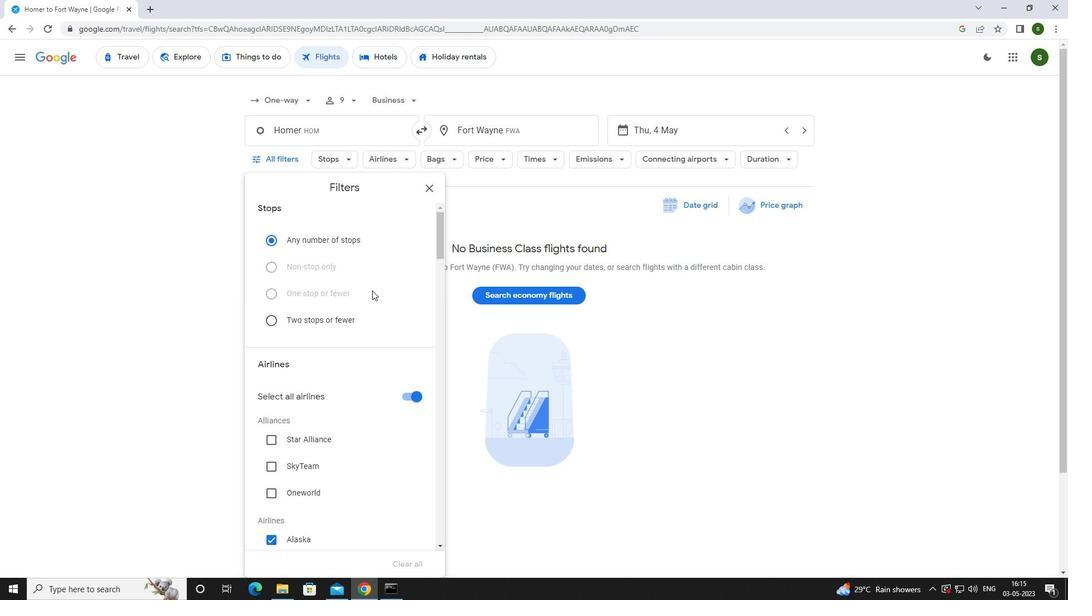 
Action: Mouse scrolled (372, 290) with delta (0, 0)
Screenshot: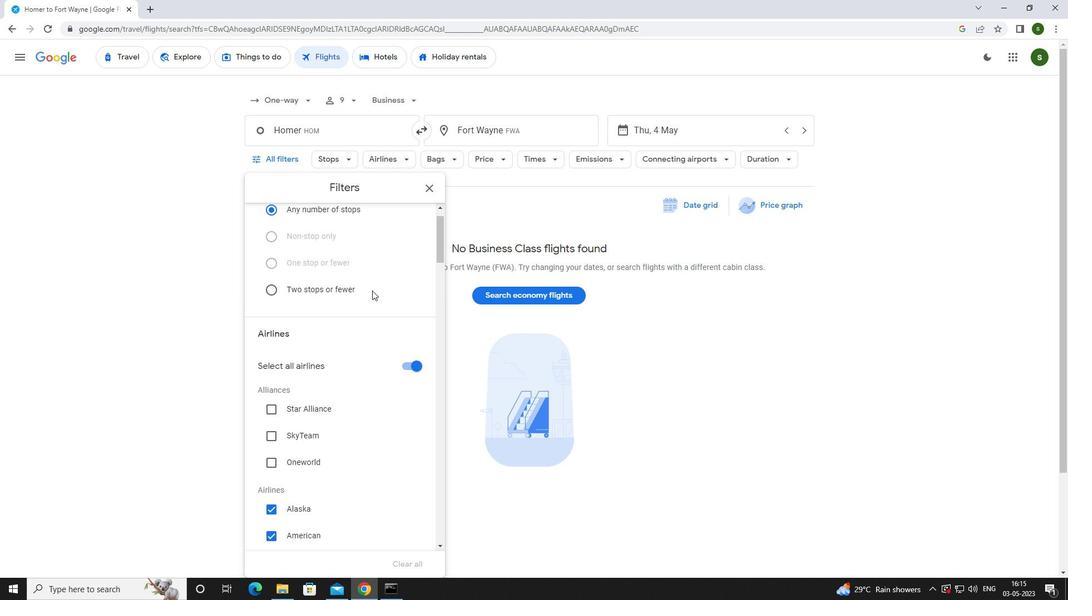 
Action: Mouse scrolled (372, 290) with delta (0, 0)
Screenshot: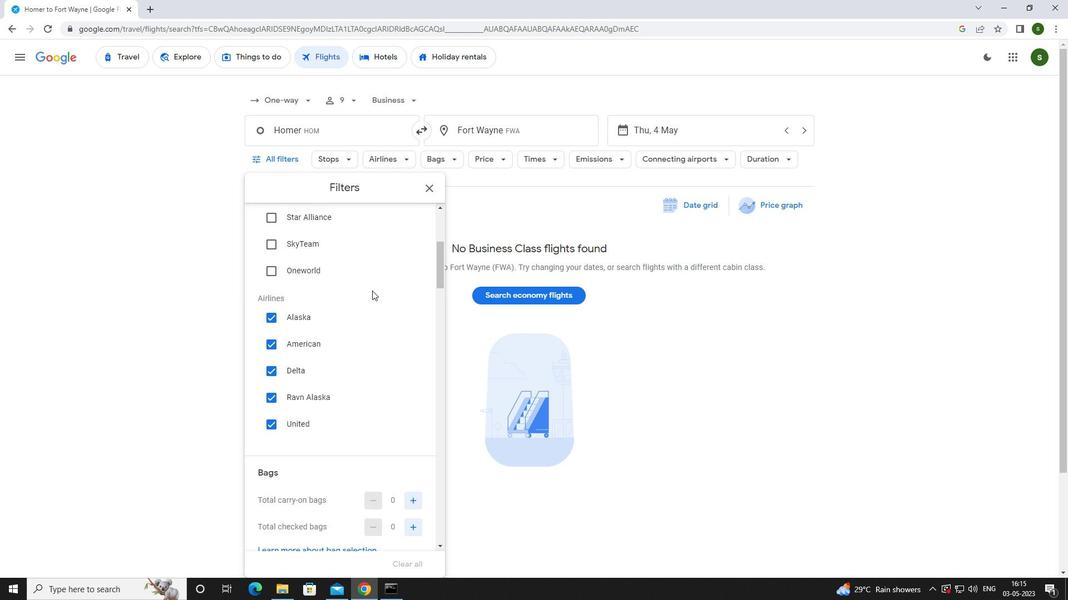 
Action: Mouse scrolled (372, 290) with delta (0, 0)
Screenshot: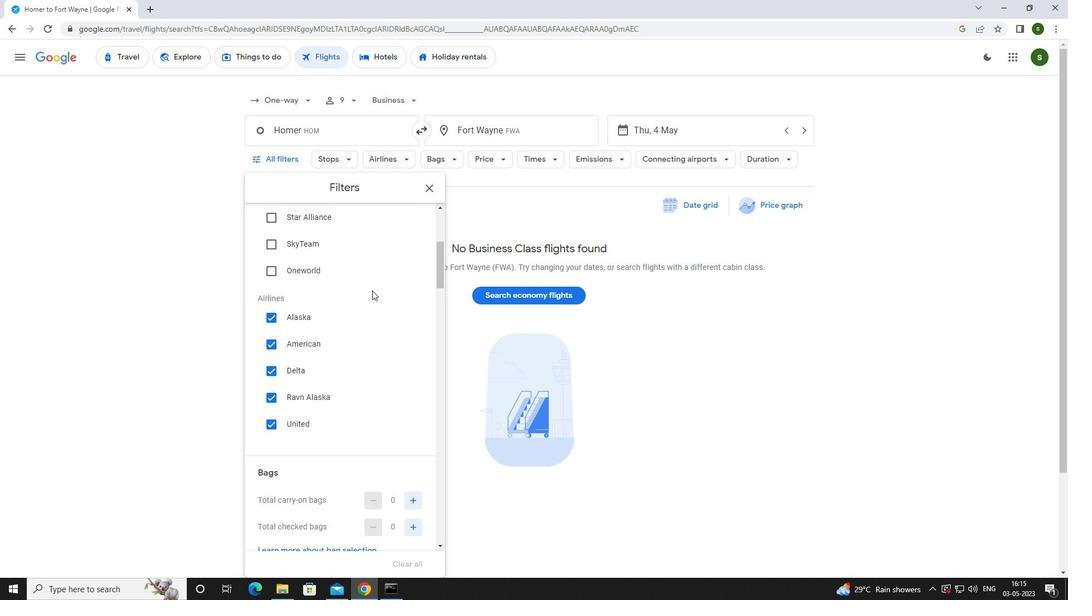 
Action: Mouse moved to (416, 410)
Screenshot: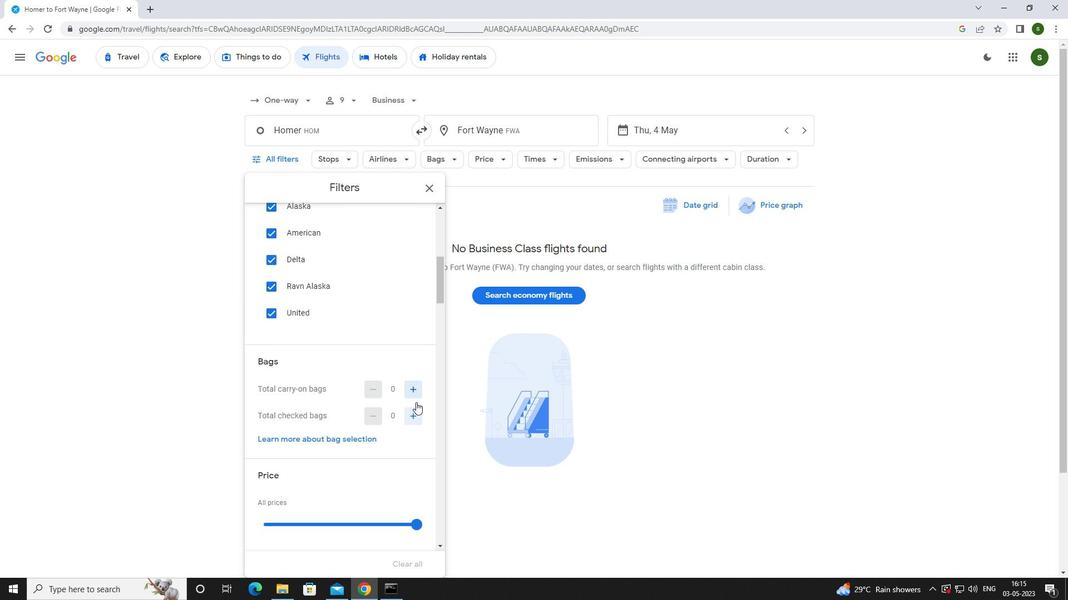 
Action: Mouse pressed left at (416, 410)
Screenshot: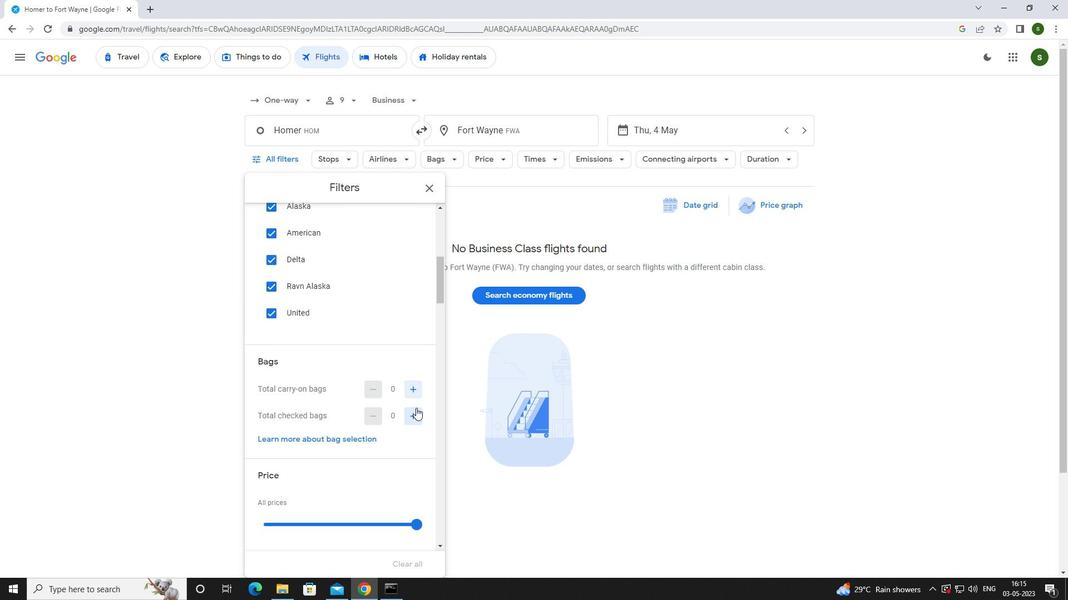 
Action: Mouse moved to (416, 410)
Screenshot: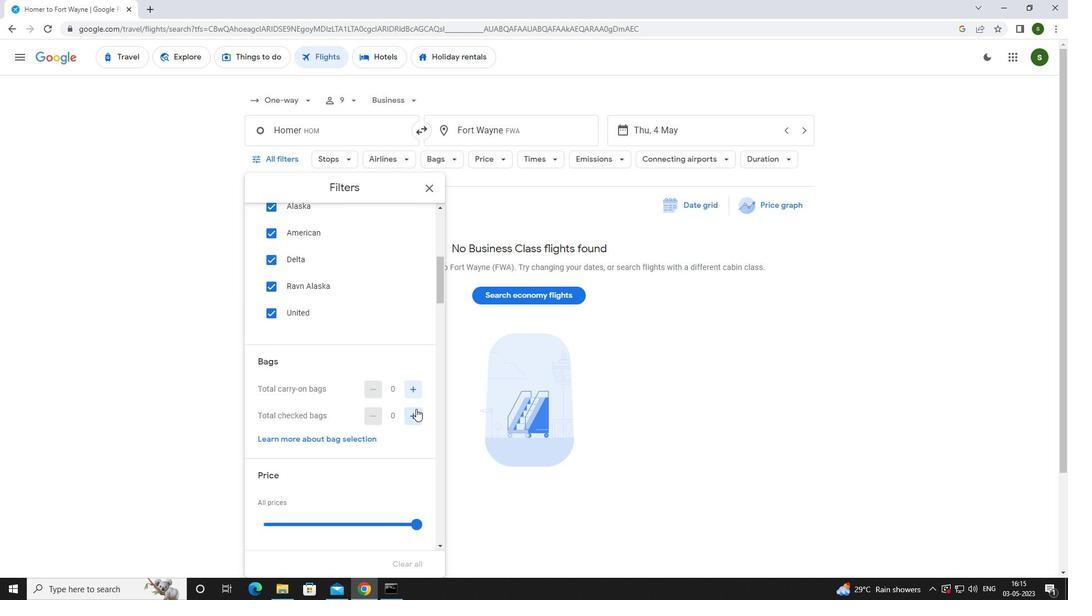 
Action: Mouse pressed left at (416, 410)
Screenshot: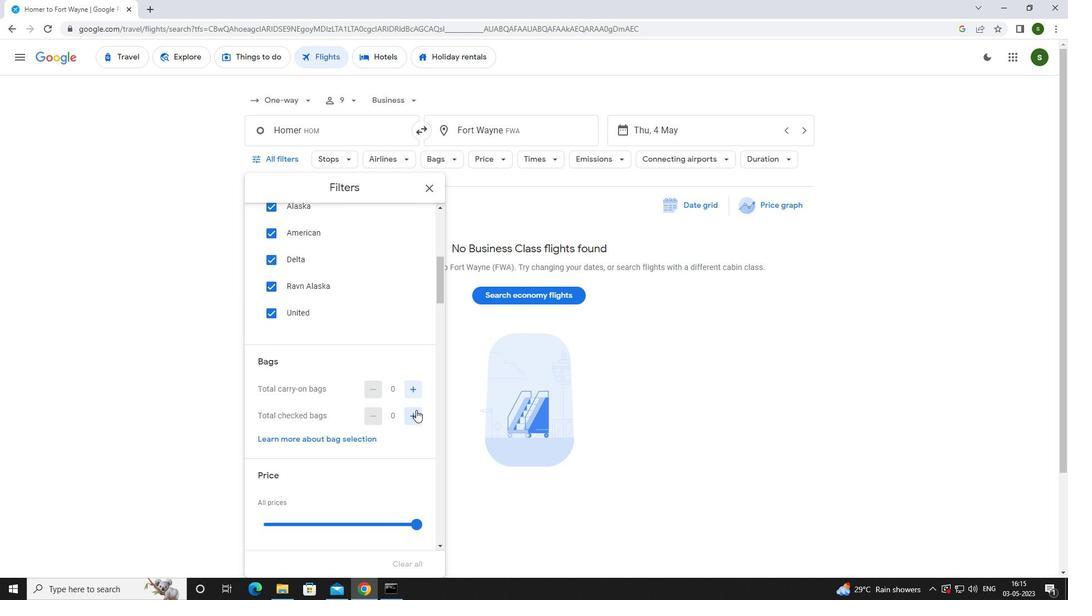 
Action: Mouse scrolled (416, 410) with delta (0, 0)
Screenshot: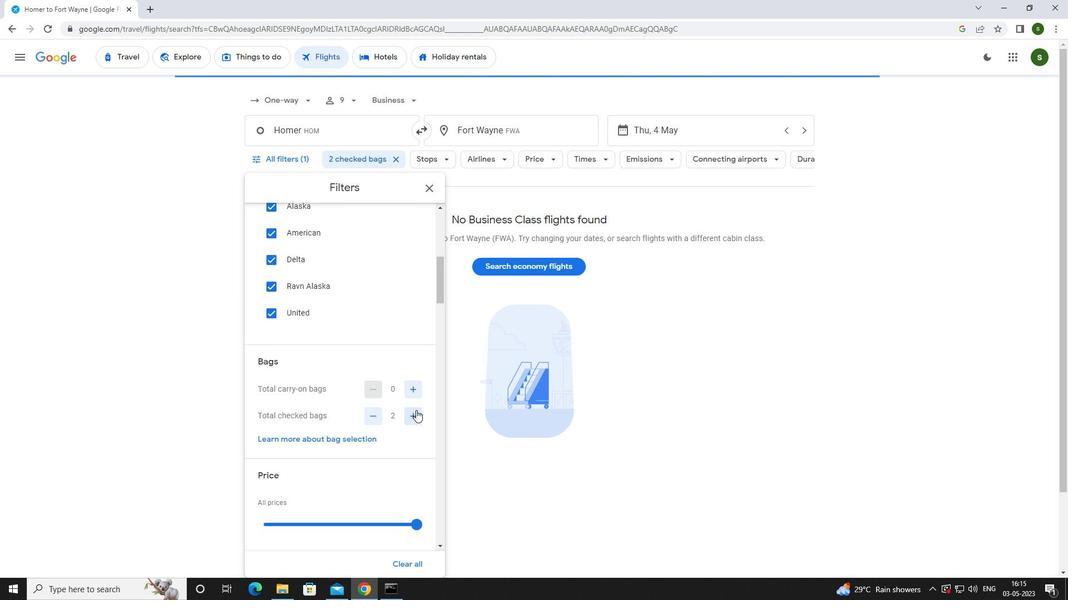
Action: Mouse scrolled (416, 410) with delta (0, 0)
Screenshot: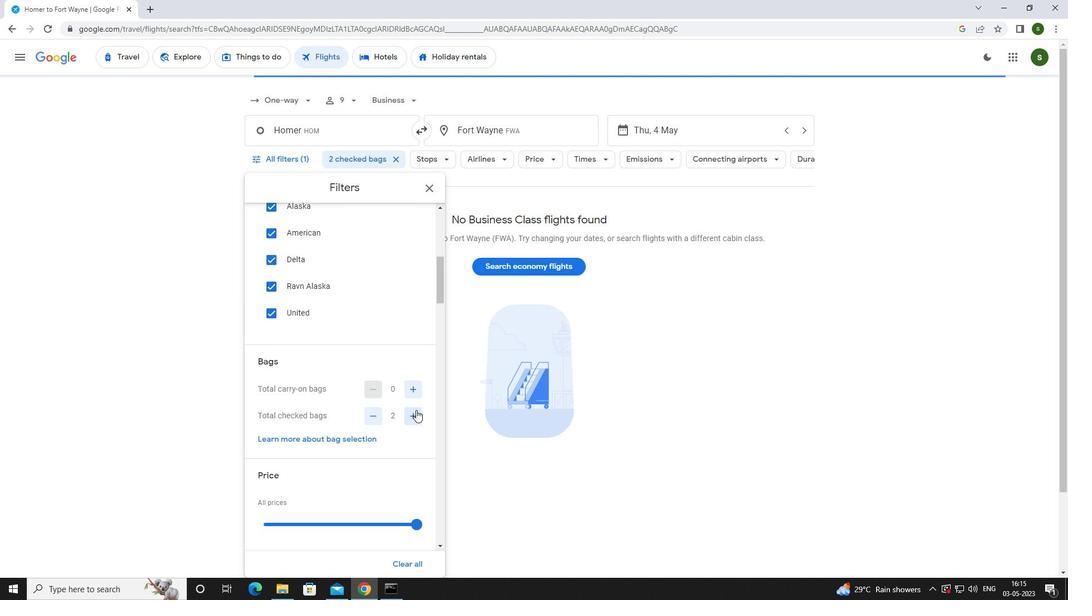 
Action: Mouse pressed left at (416, 410)
Screenshot: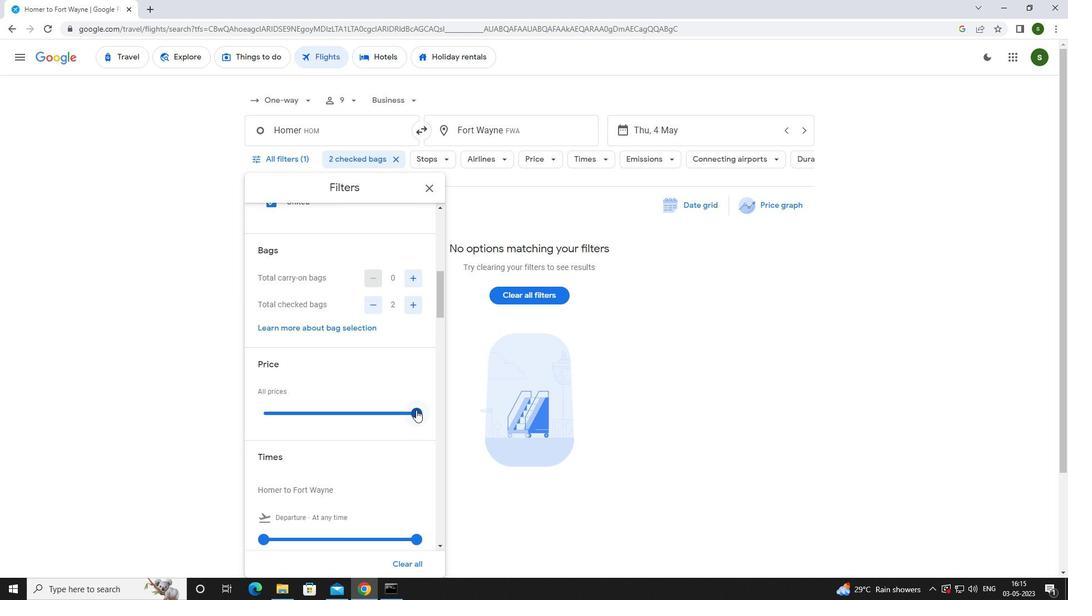 
Action: Mouse scrolled (416, 410) with delta (0, 0)
Screenshot: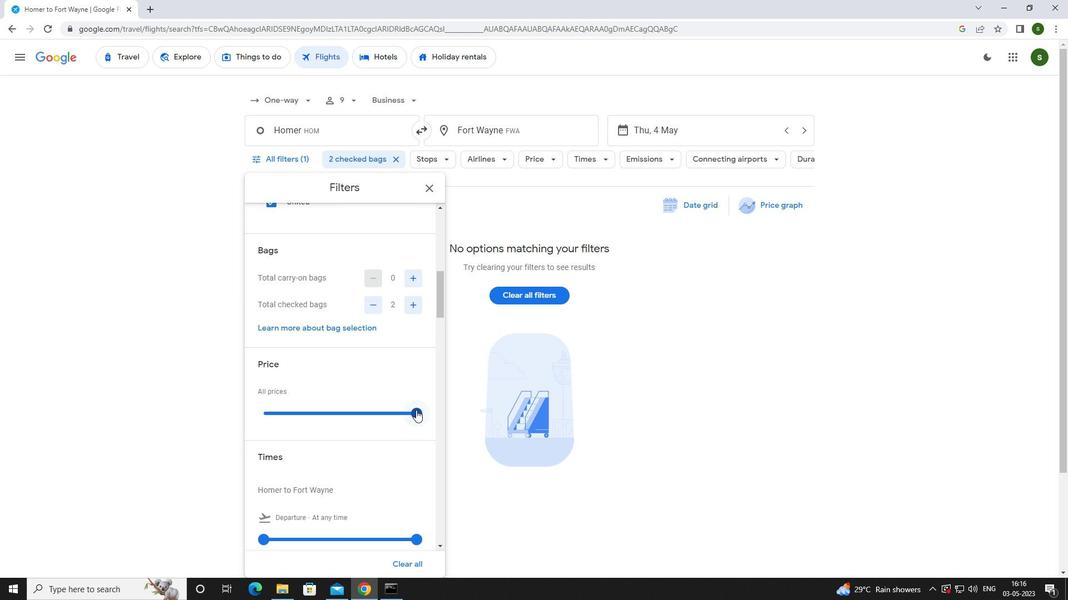 
Action: Mouse scrolled (416, 410) with delta (0, 0)
Screenshot: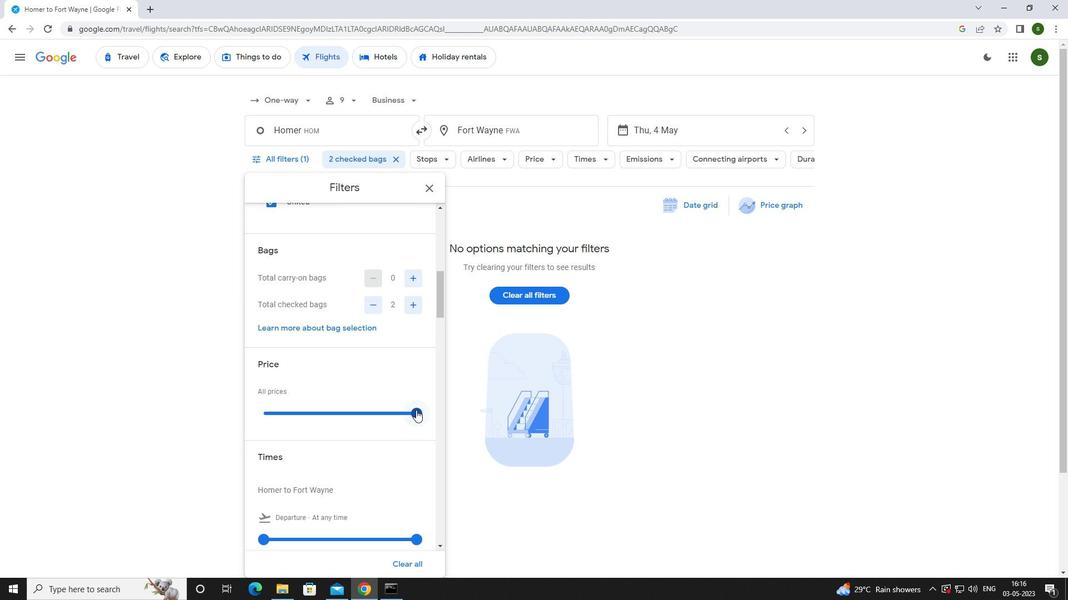 
Action: Mouse moved to (267, 429)
Screenshot: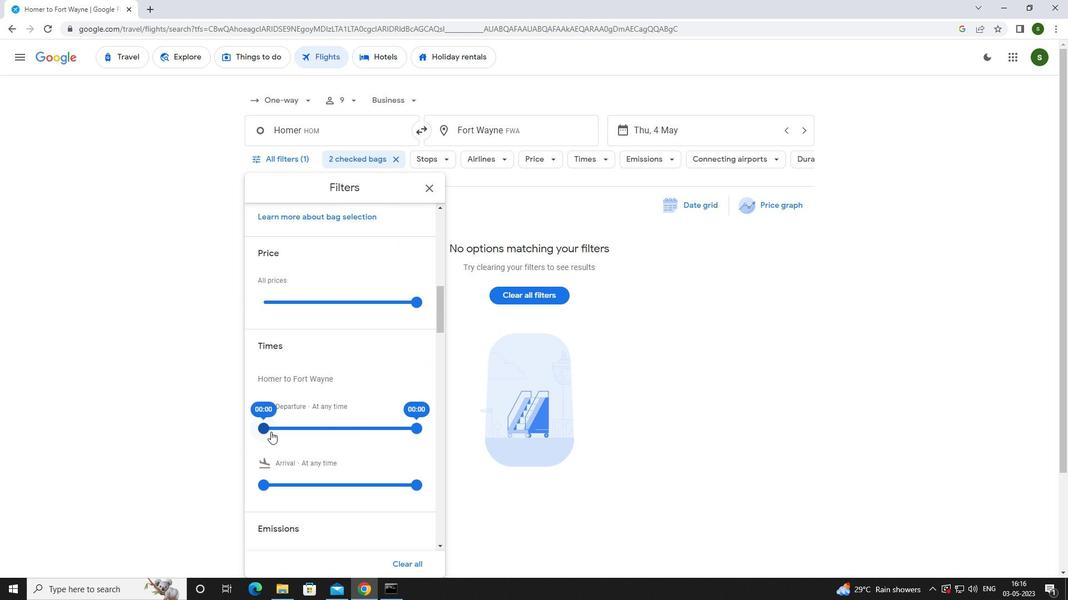 
Action: Mouse pressed left at (267, 429)
Screenshot: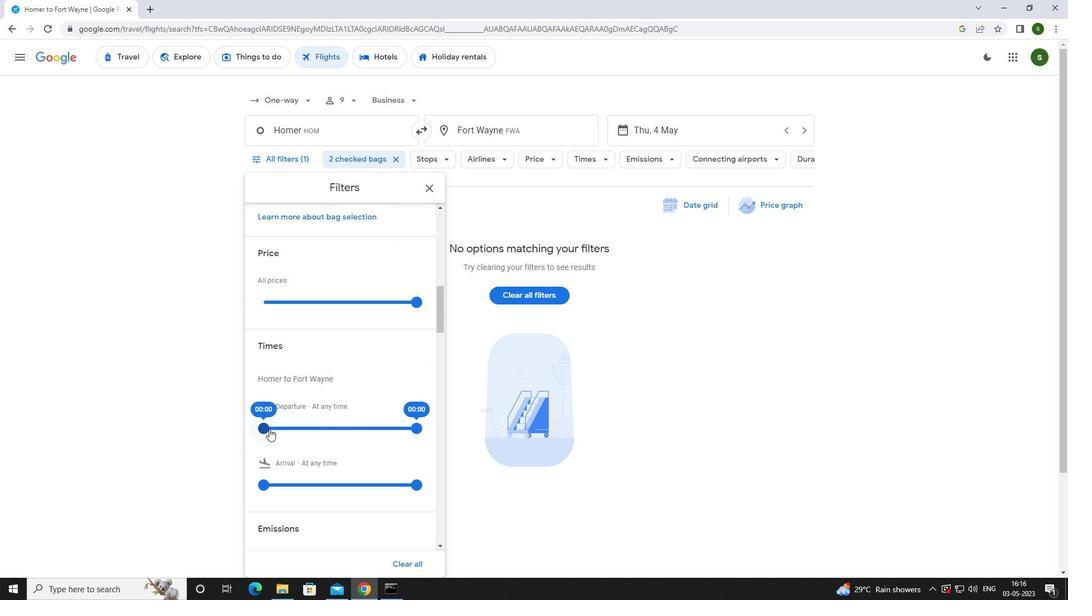 
Action: Mouse moved to (635, 404)
Screenshot: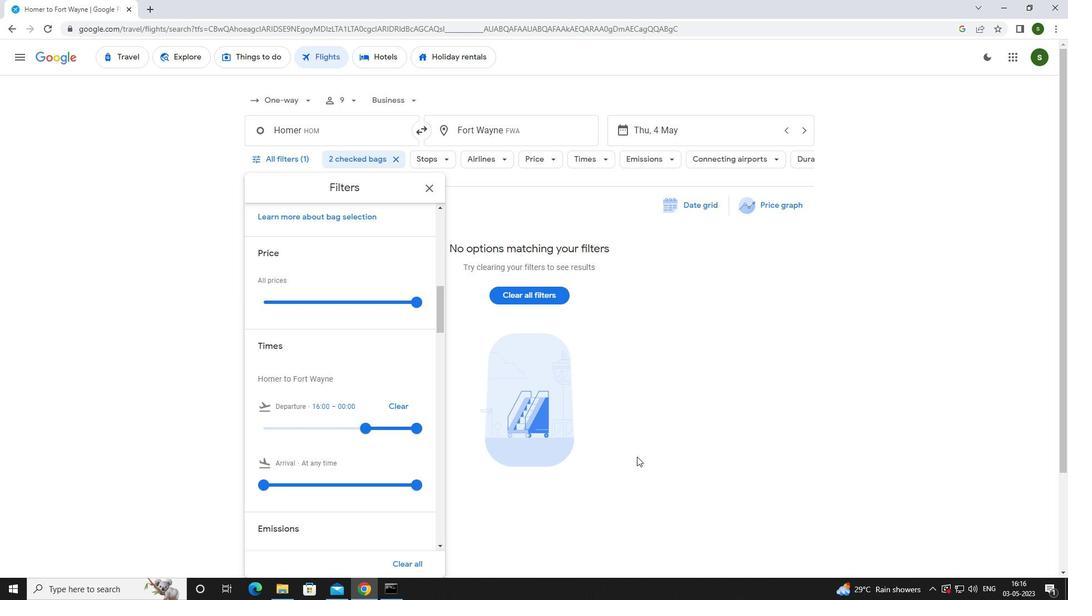 
Action: Mouse pressed left at (635, 404)
Screenshot: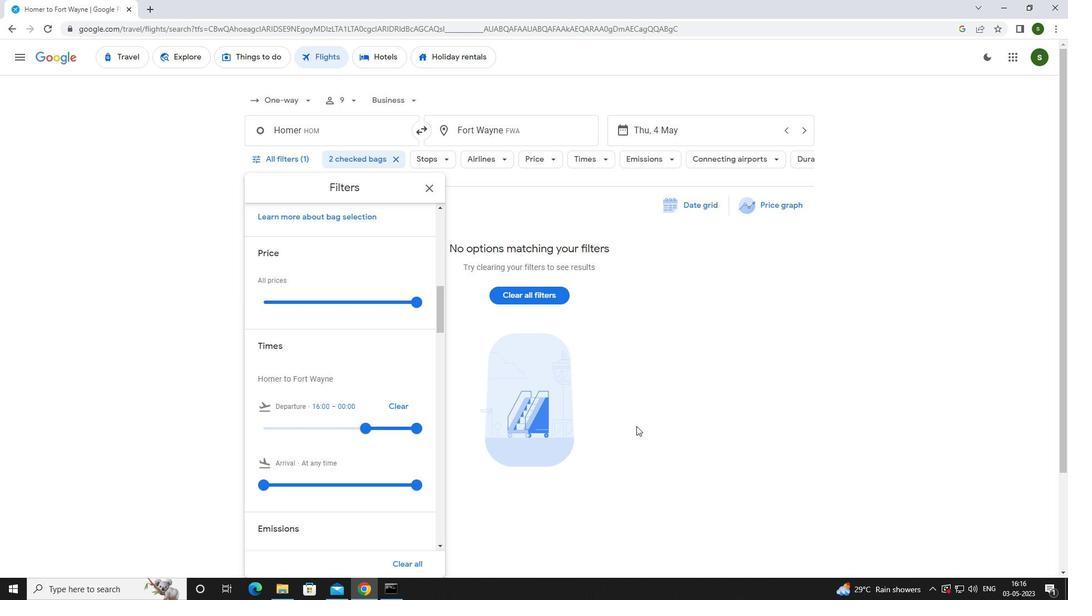 
